 Task: Measure the distance between Indianapolis and Louisville.
Action: Mouse moved to (355, 67)
Screenshot: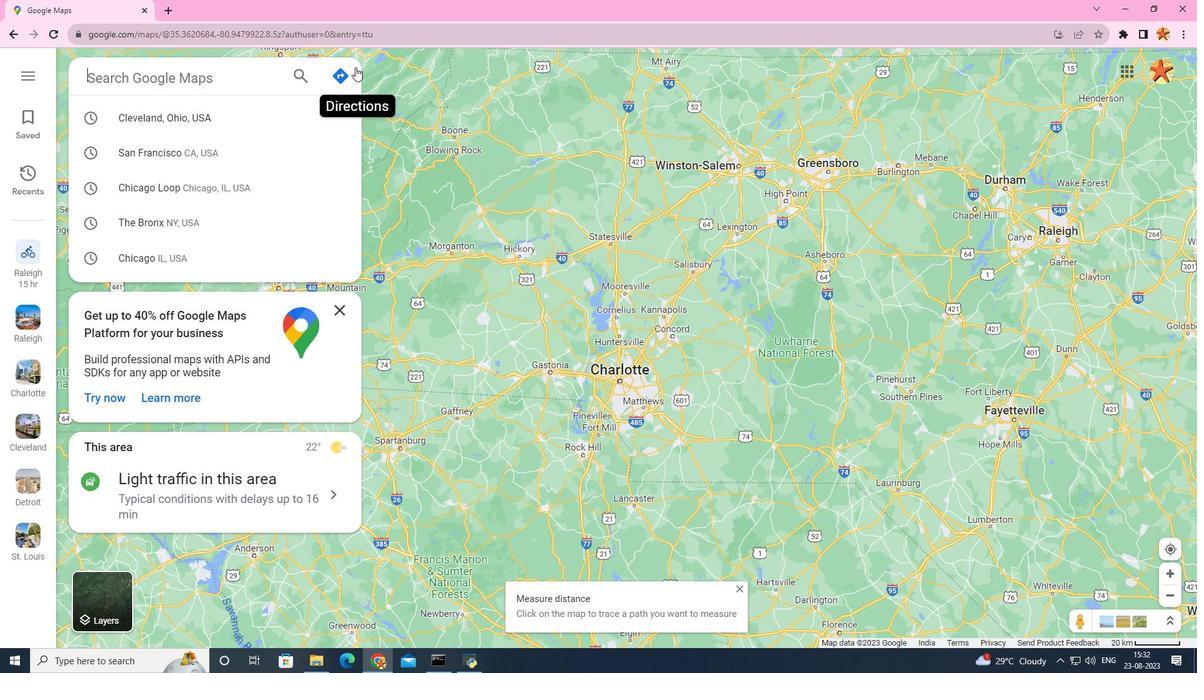 
Action: Mouse pressed left at (355, 67)
Screenshot: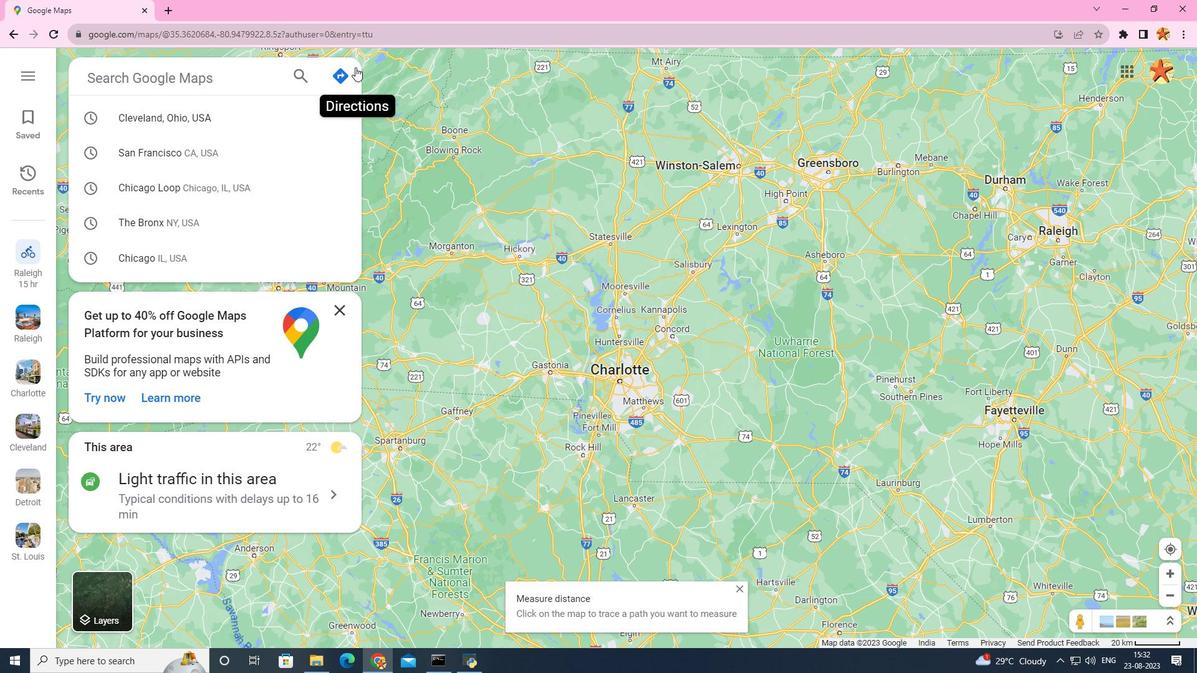 
Action: Mouse moved to (270, 88)
Screenshot: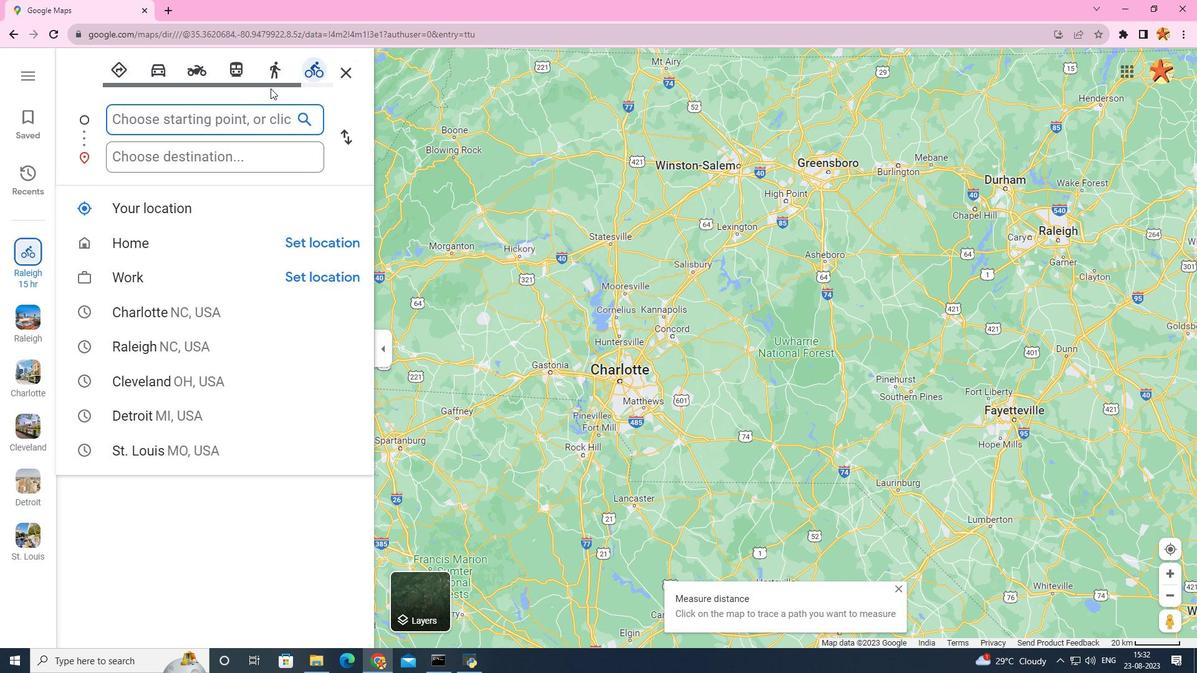 
Action: Key pressed <Key.caps_lock>I<Key.caps_lock>n
Screenshot: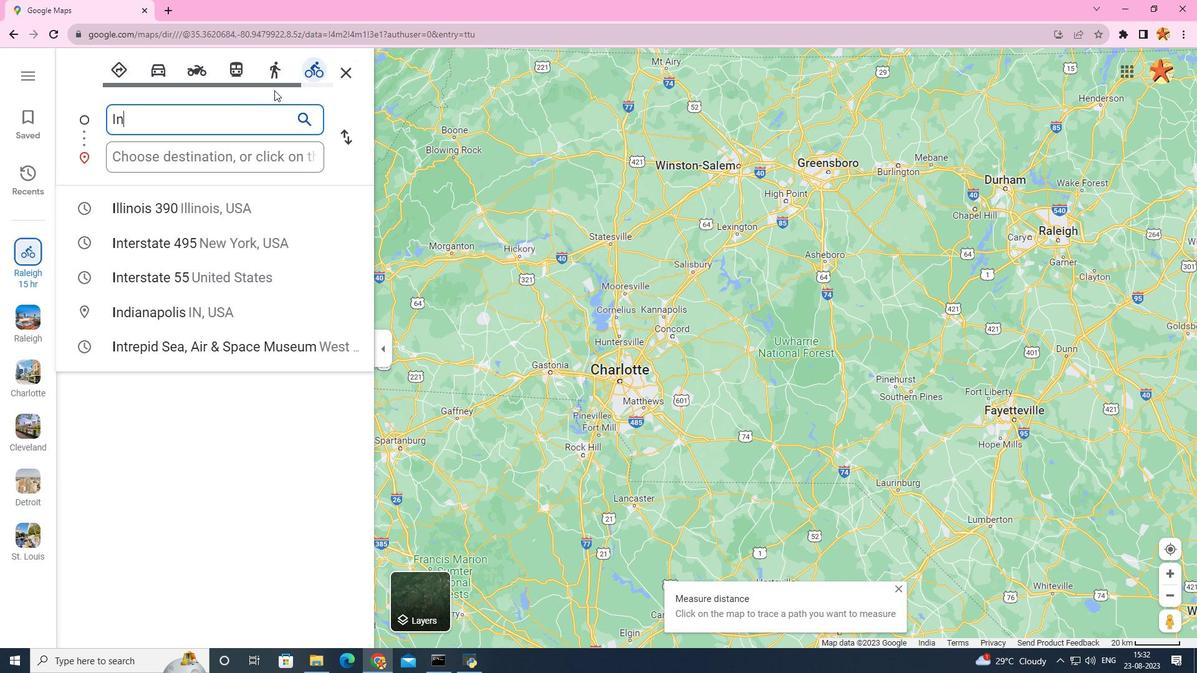 
Action: Mouse moved to (296, 112)
Screenshot: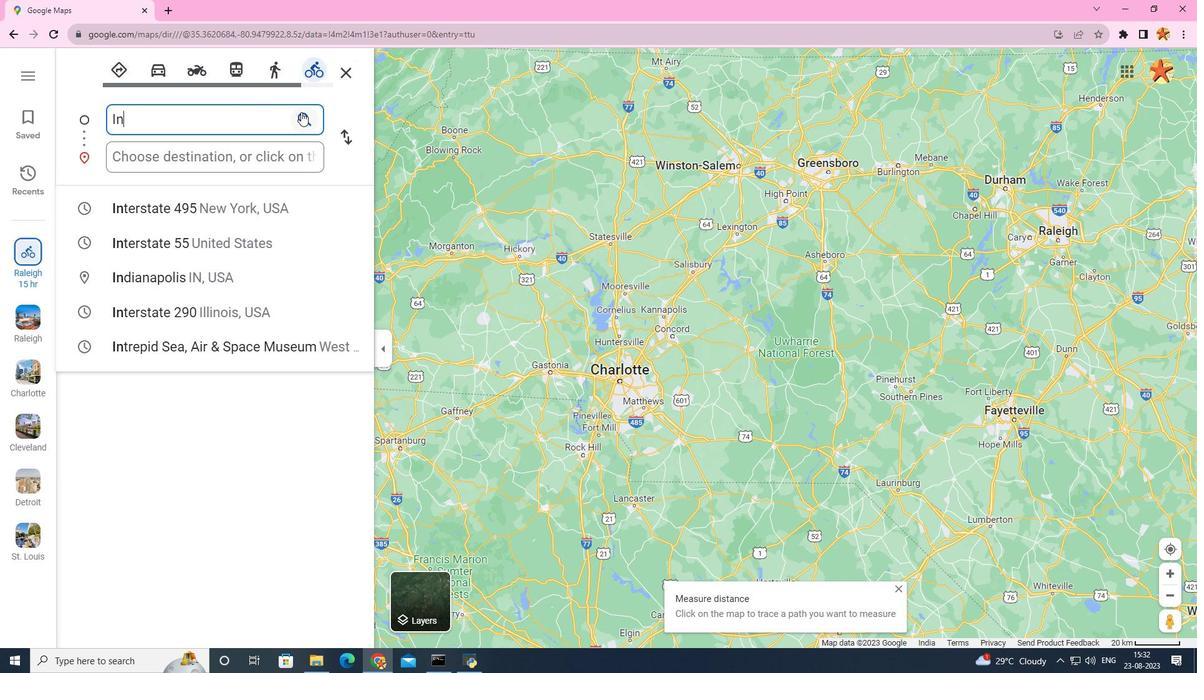 
Action: Key pressed d
Screenshot: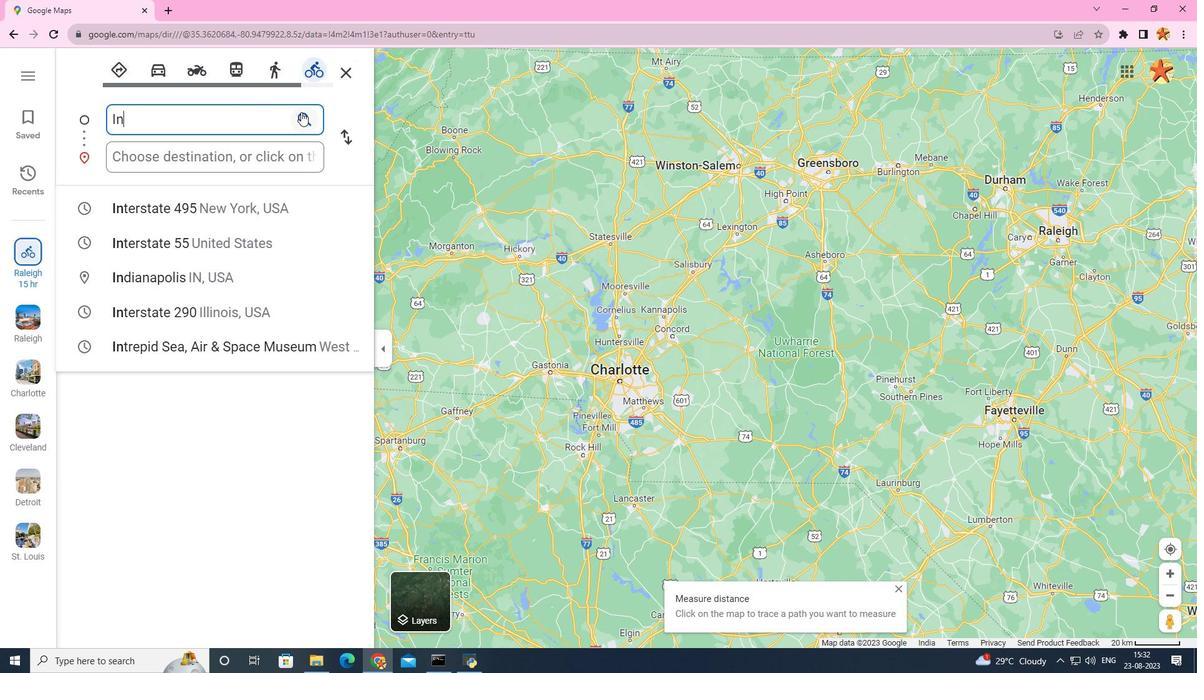
Action: Mouse moved to (301, 112)
Screenshot: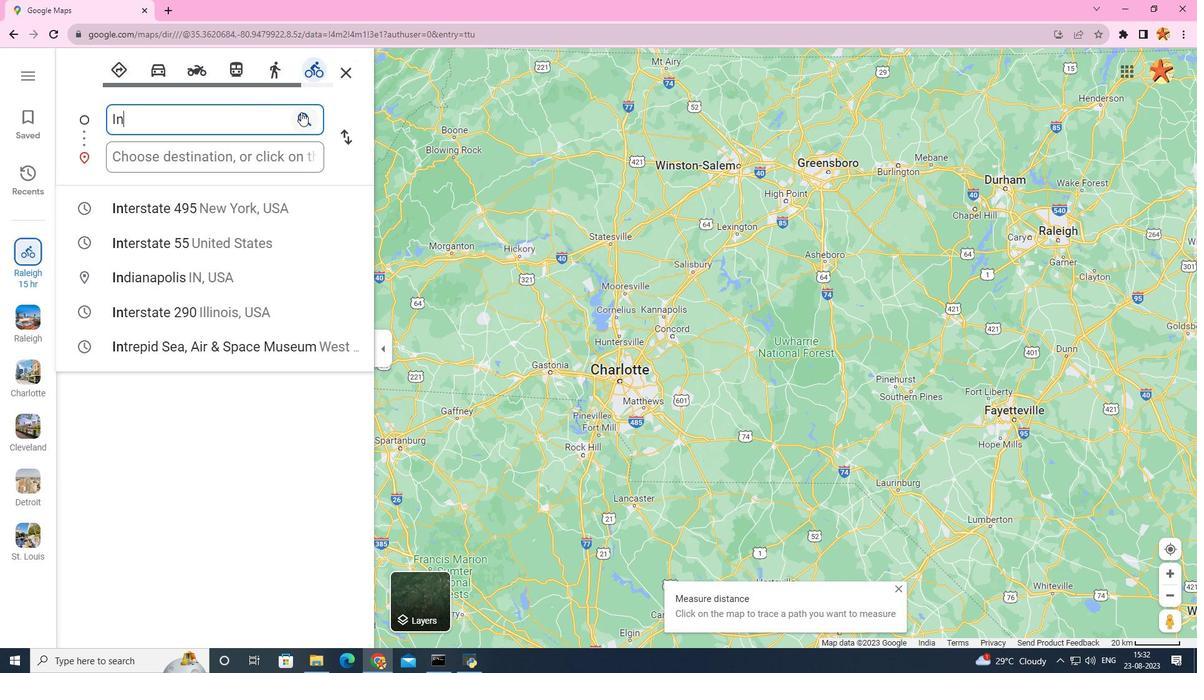 
Action: Key pressed iano<Key.backspace>
Screenshot: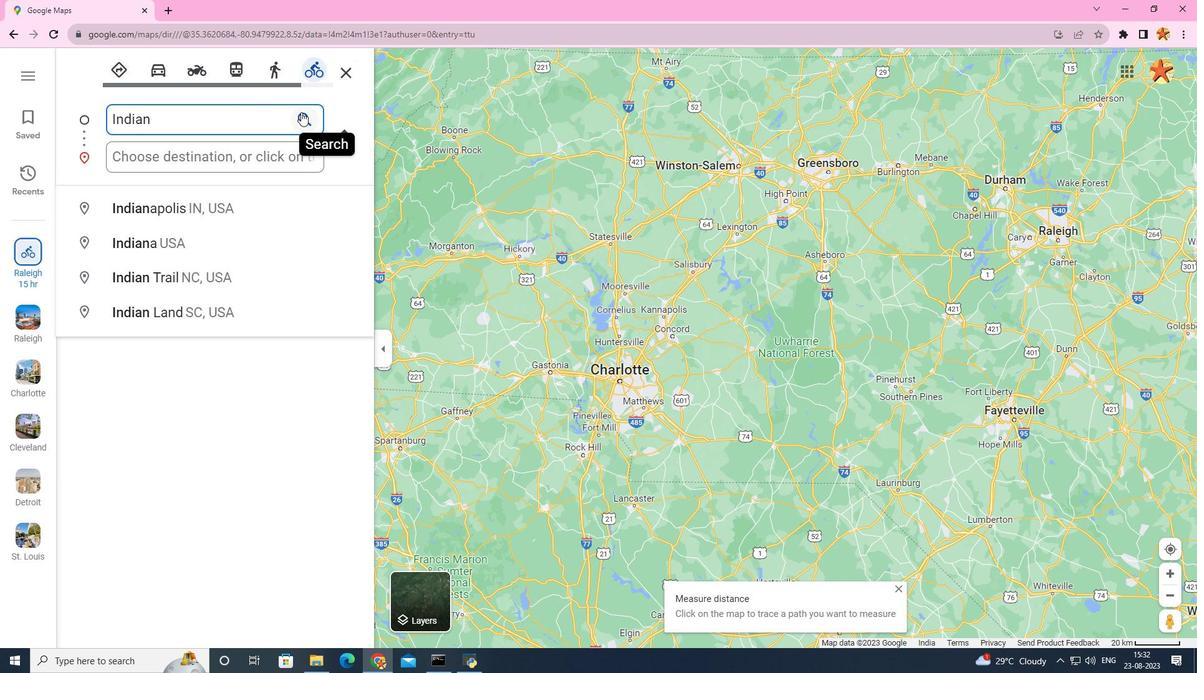 
Action: Mouse moved to (231, 208)
Screenshot: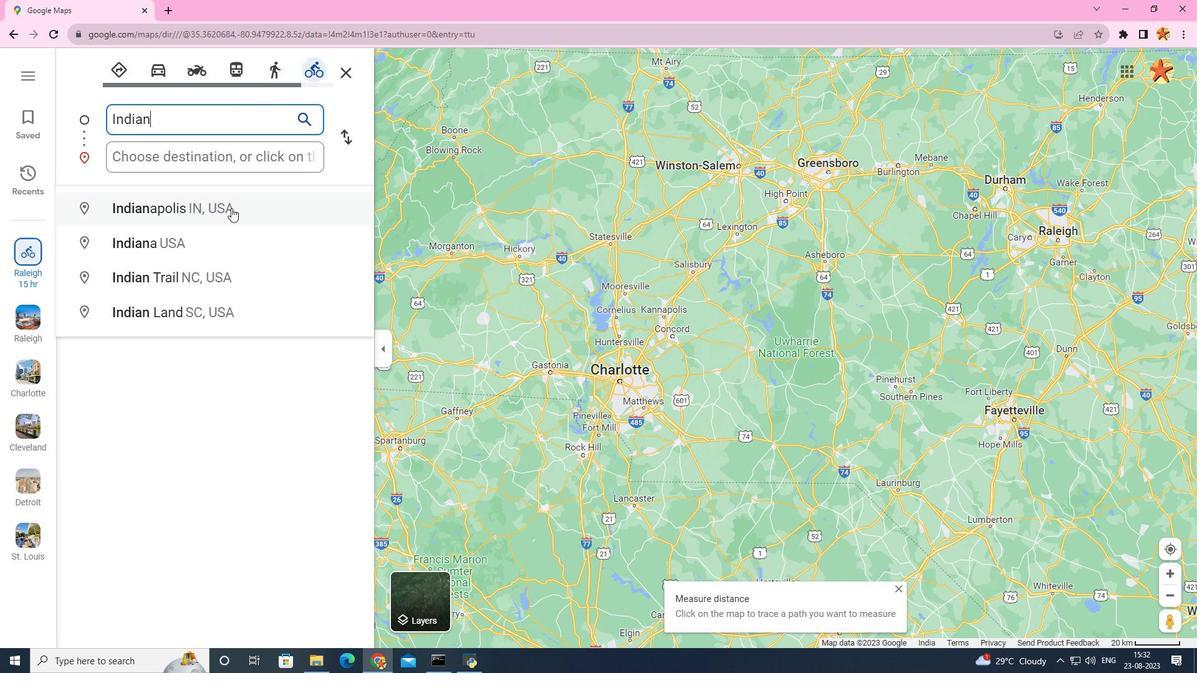 
Action: Mouse pressed left at (231, 208)
Screenshot: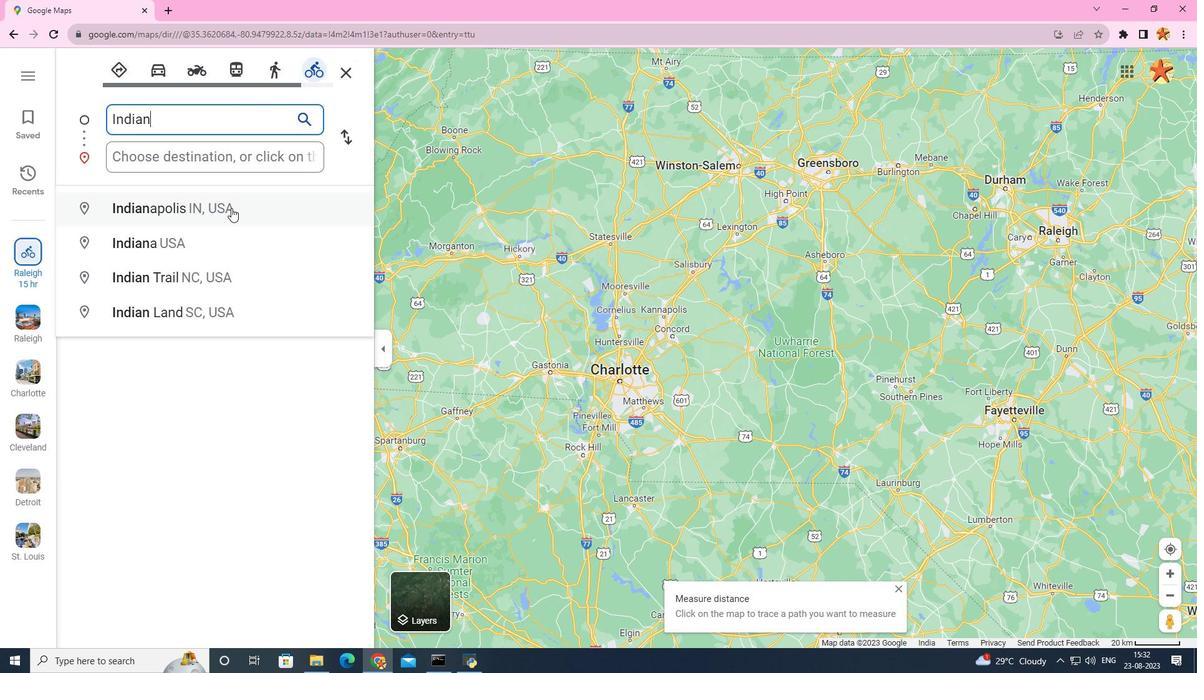 
Action: Mouse moved to (235, 155)
Screenshot: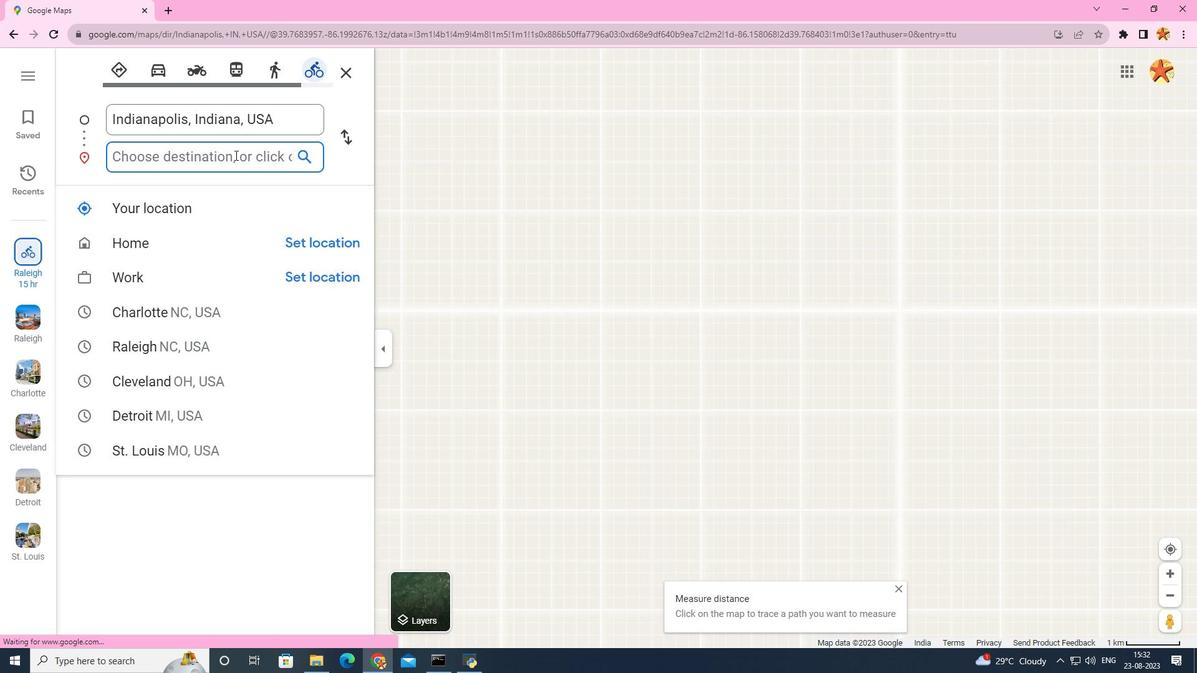 
Action: Mouse pressed left at (235, 155)
Screenshot: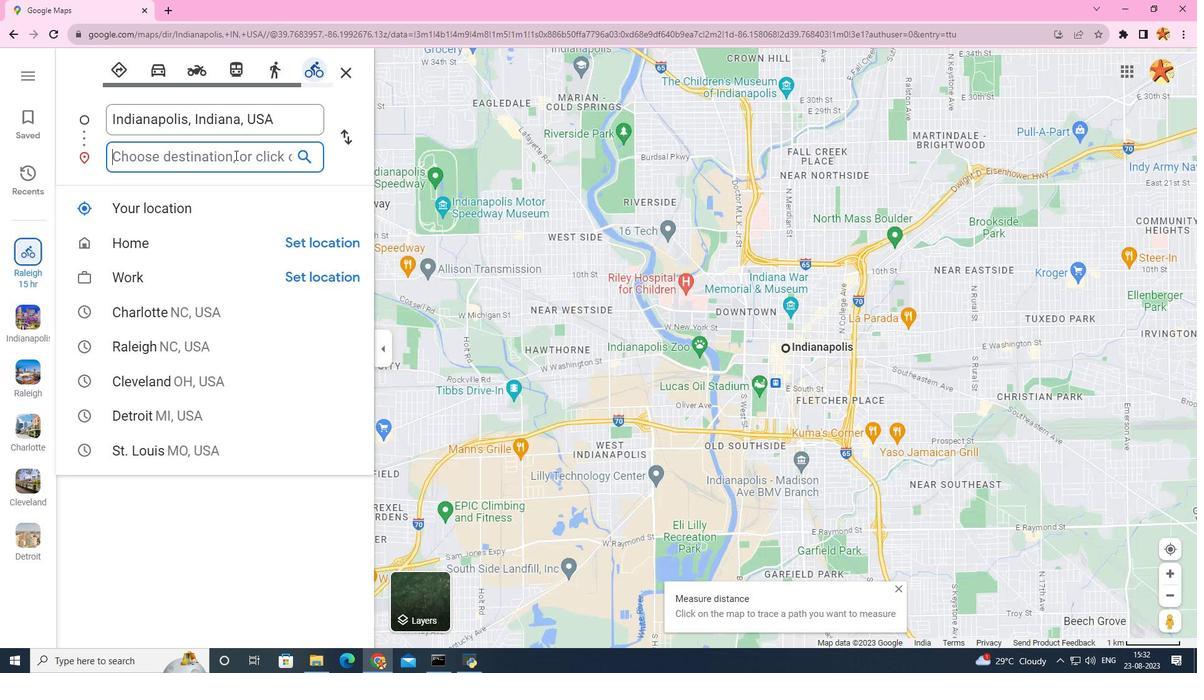 
Action: Key pressed <Key.caps_lock>L<Key.caps_lock>ousi
Screenshot: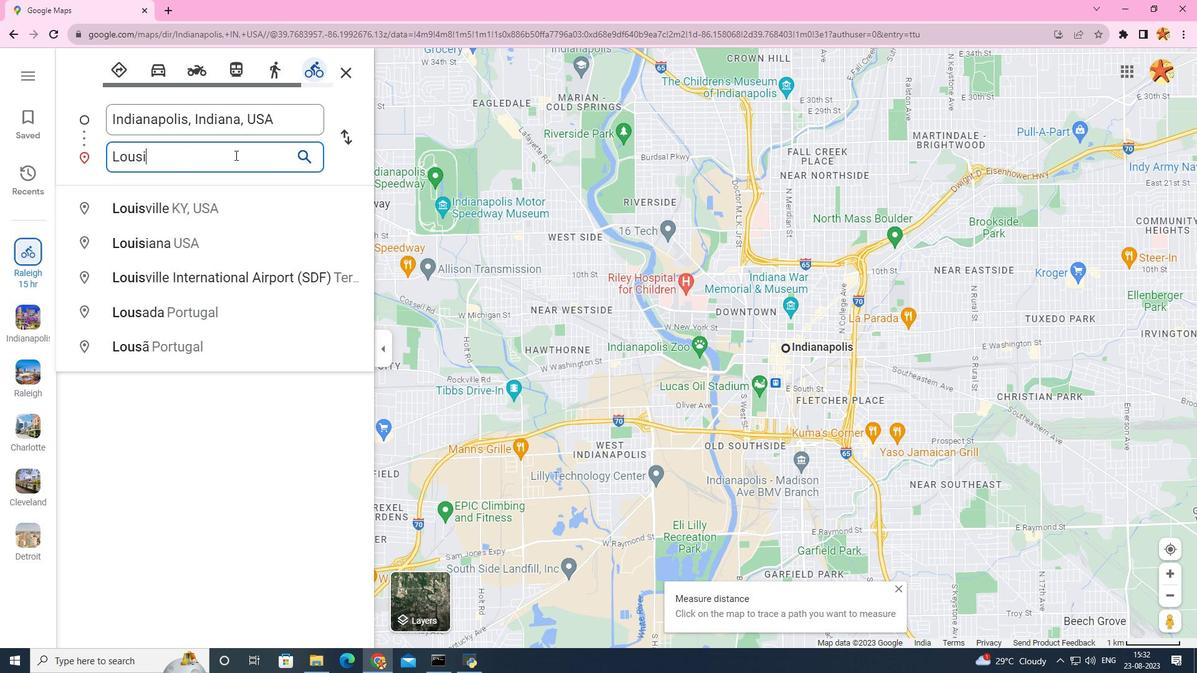 
Action: Mouse moved to (142, 273)
Screenshot: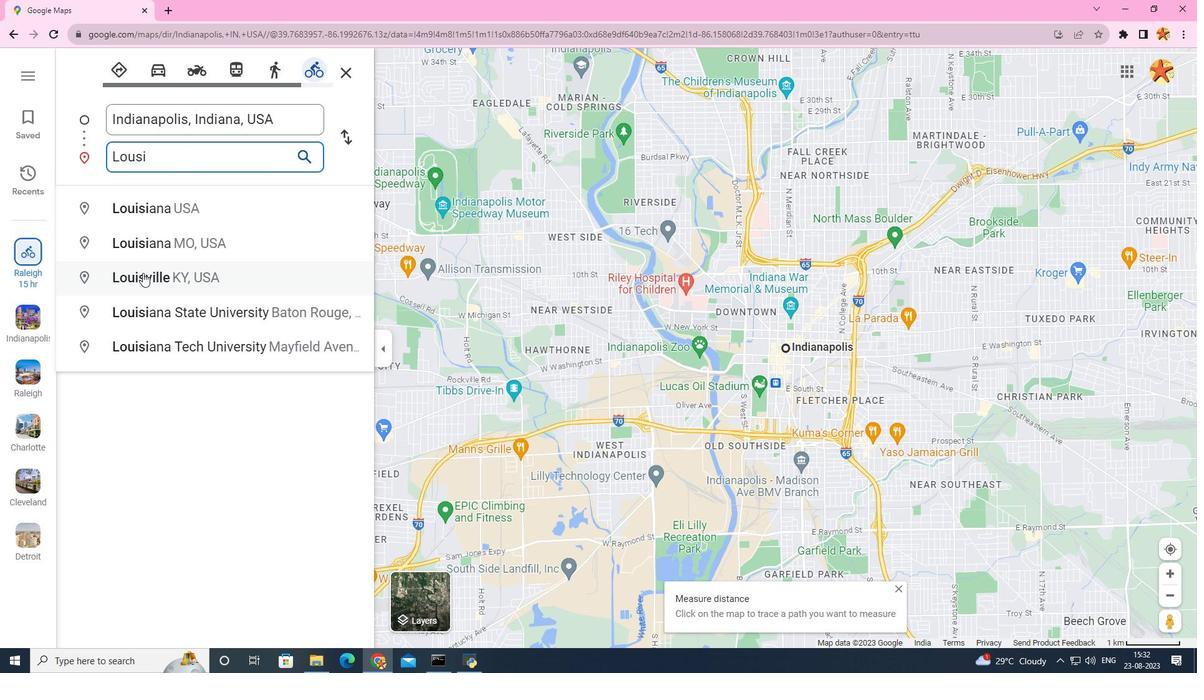 
Action: Mouse pressed left at (142, 273)
Screenshot: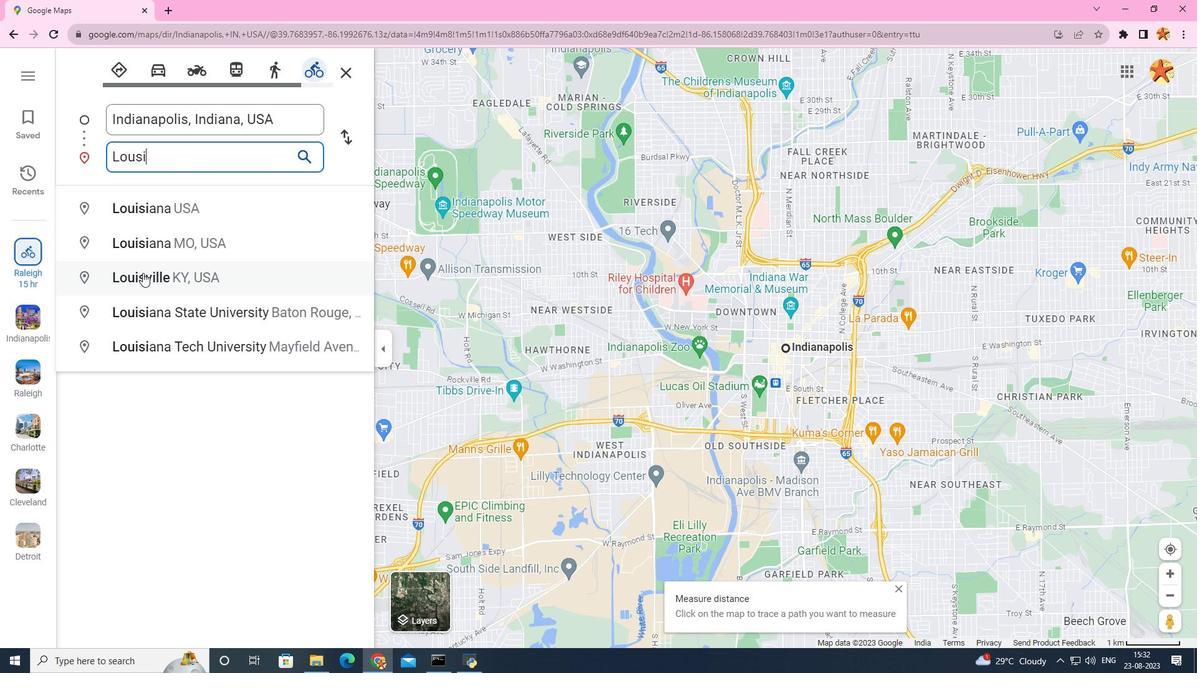 
Action: Mouse moved to (820, 443)
Screenshot: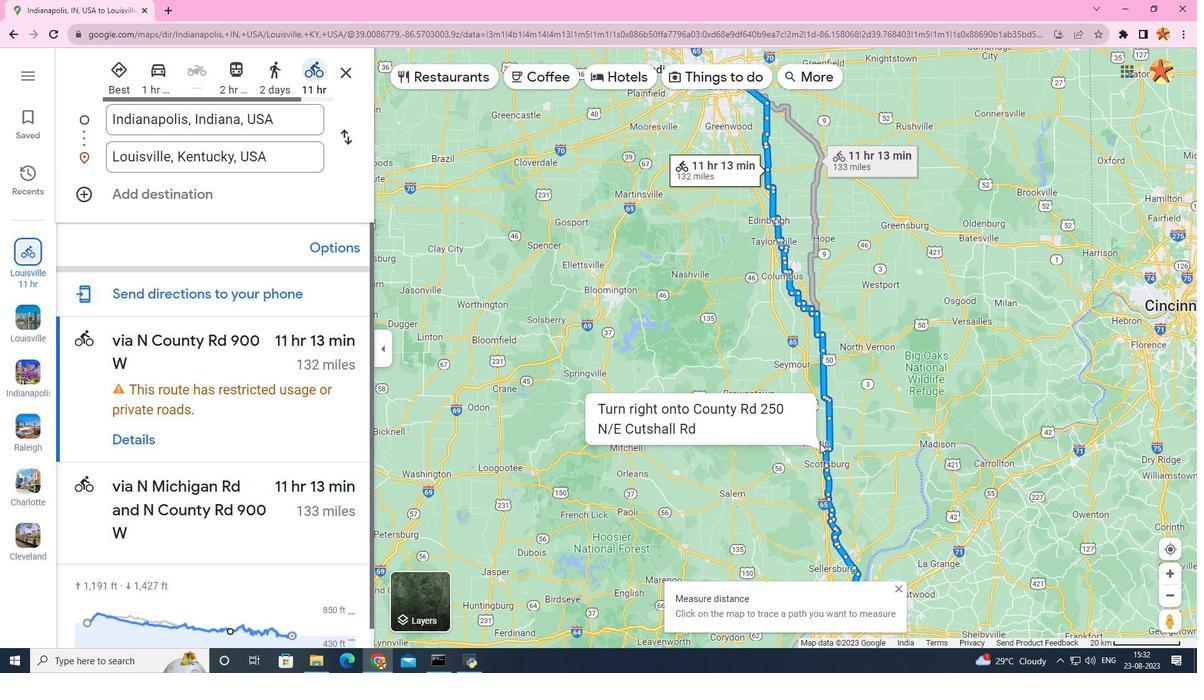 
Action: Mouse scrolled (820, 442) with delta (0, 0)
Screenshot: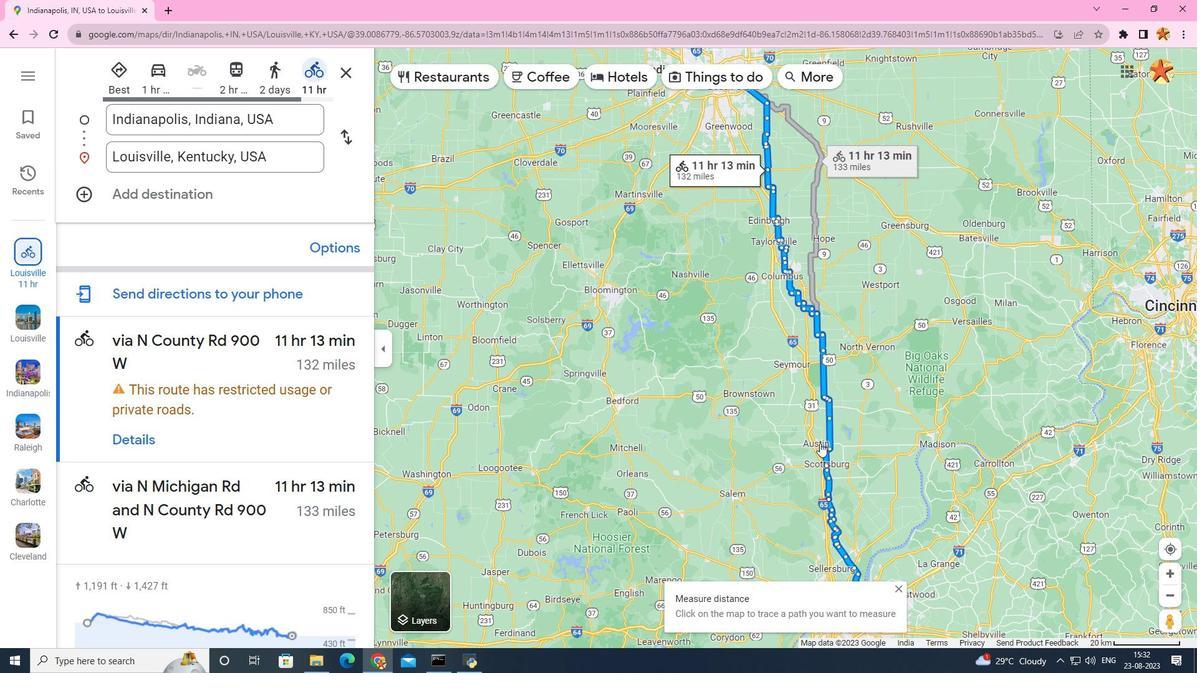 
Action: Mouse scrolled (820, 442) with delta (0, 0)
Screenshot: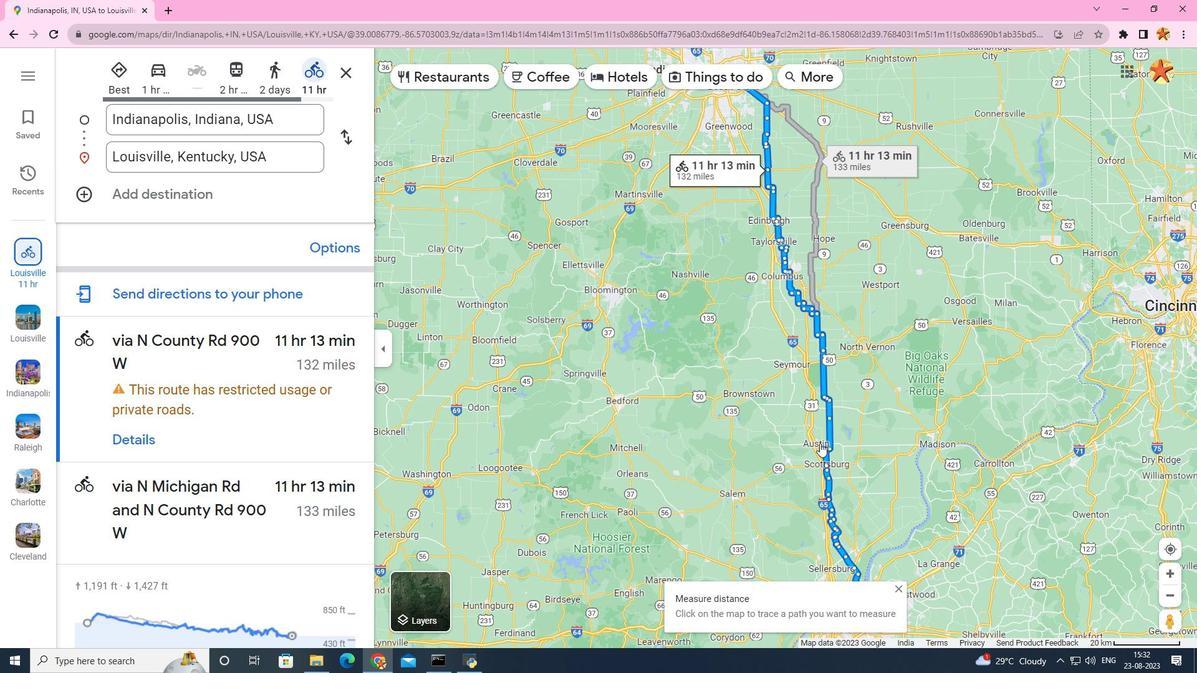 
Action: Mouse scrolled (820, 442) with delta (0, 0)
Screenshot: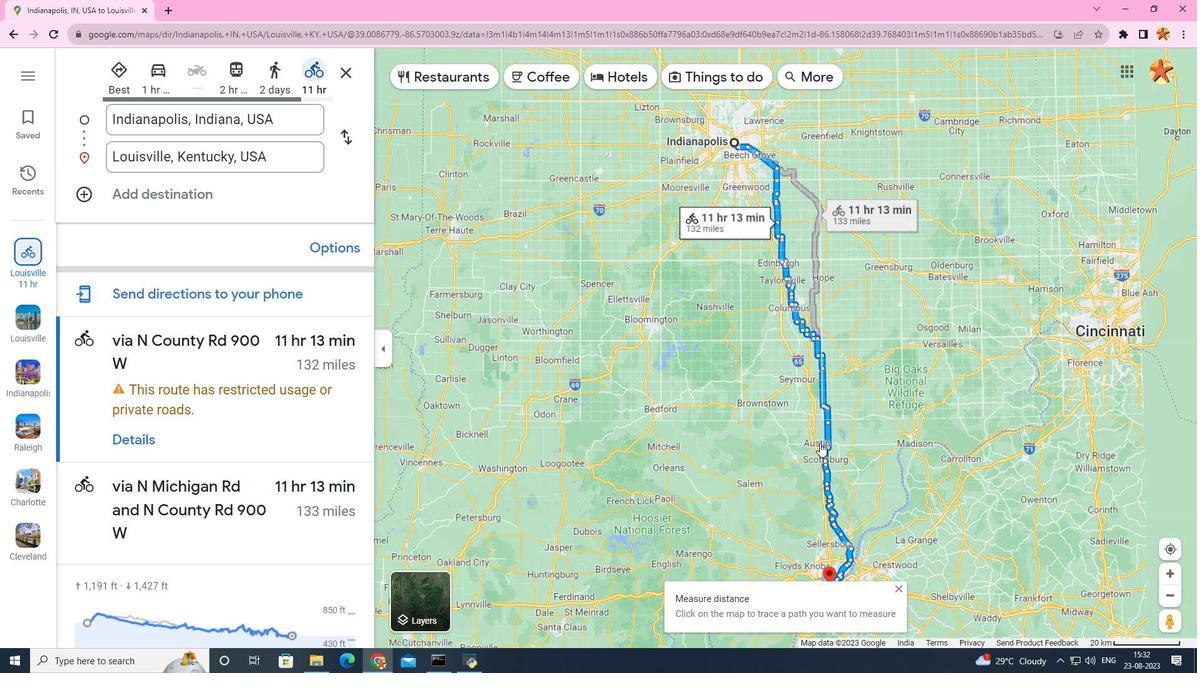 
Action: Mouse scrolled (820, 444) with delta (0, 0)
Screenshot: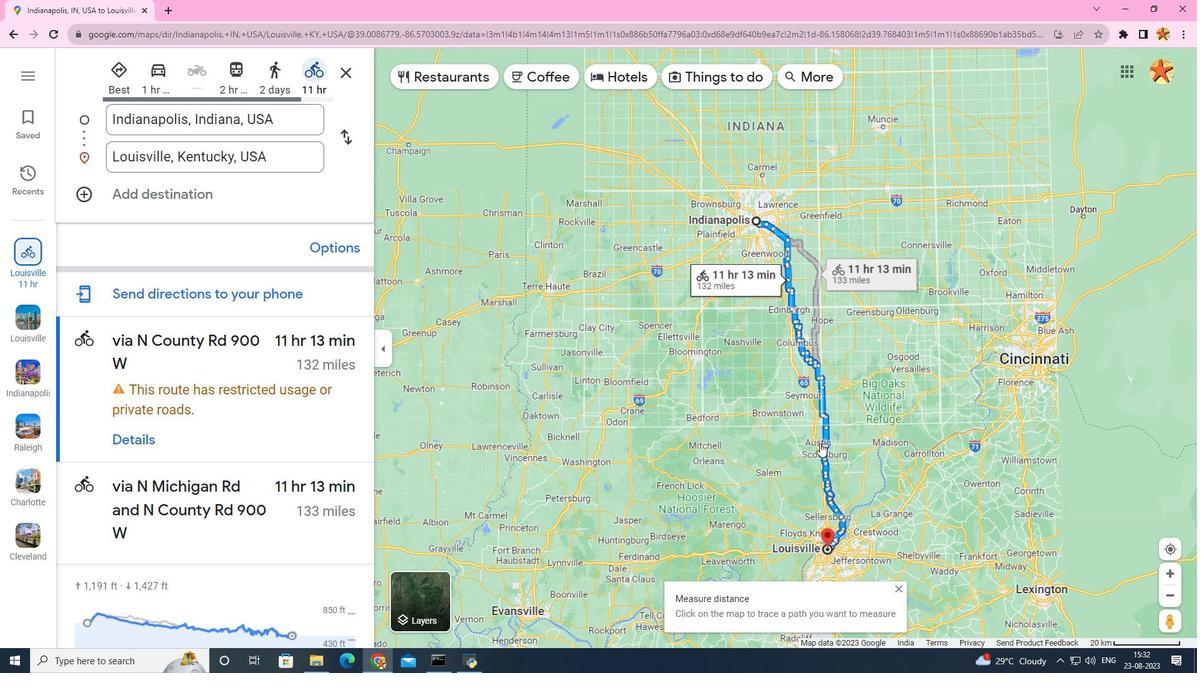
Action: Mouse scrolled (820, 444) with delta (0, 0)
Screenshot: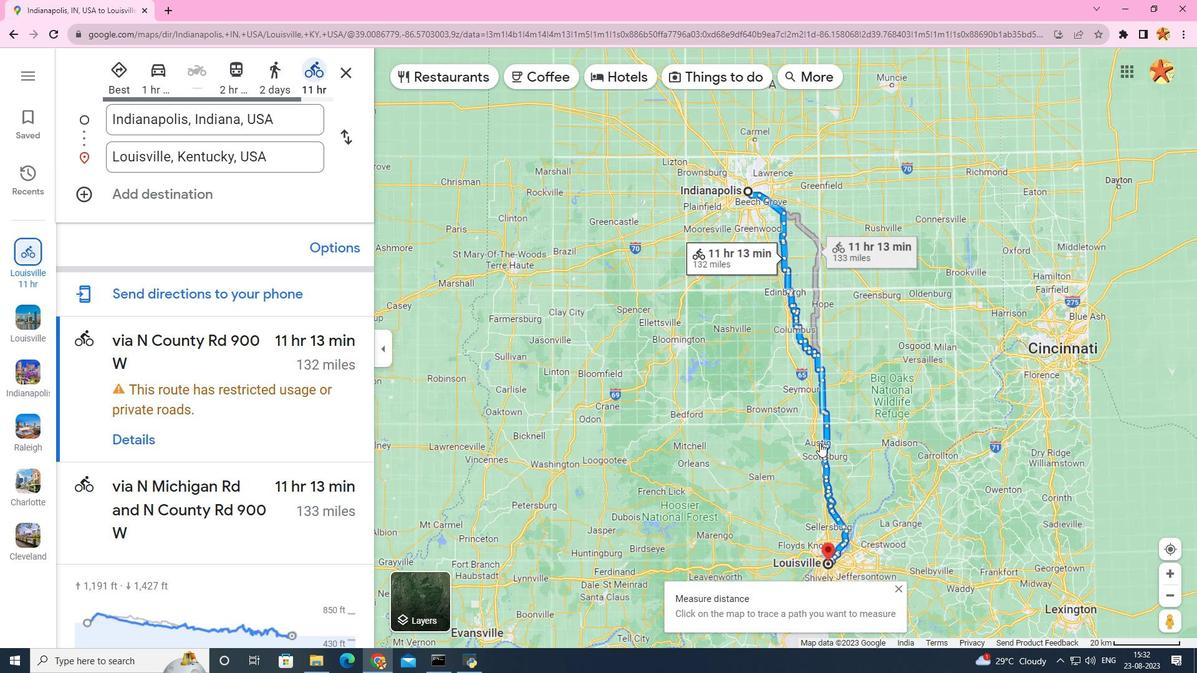 
Action: Mouse moved to (893, 589)
Screenshot: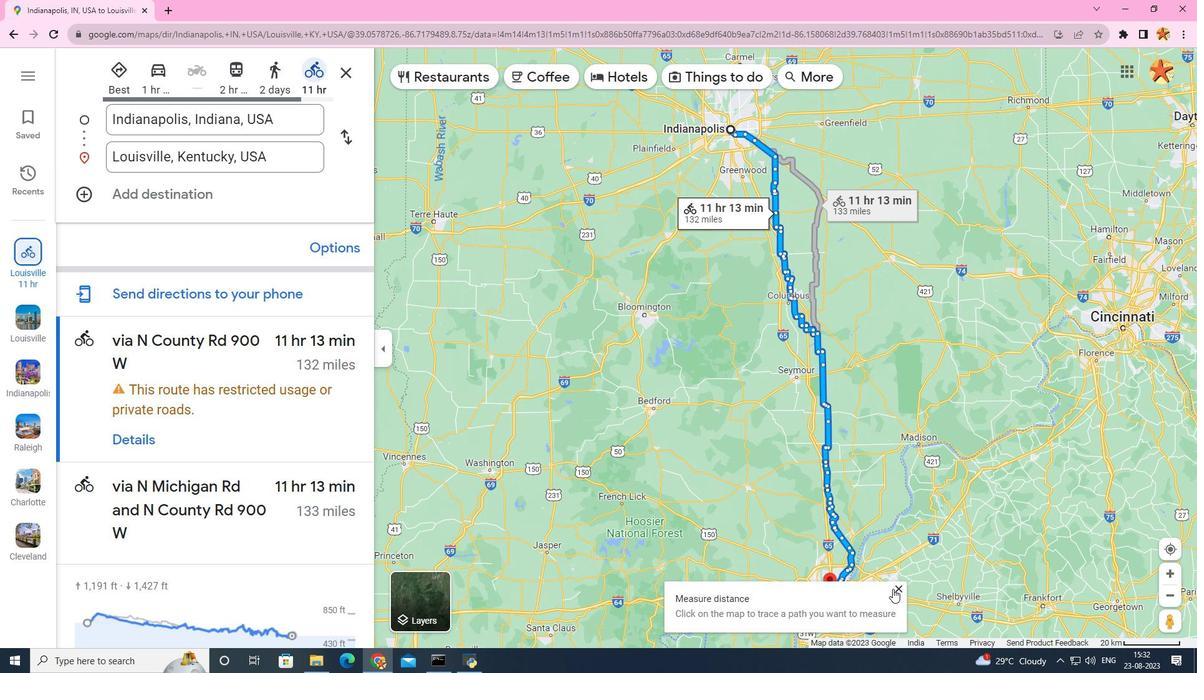 
Action: Mouse pressed left at (893, 589)
Screenshot: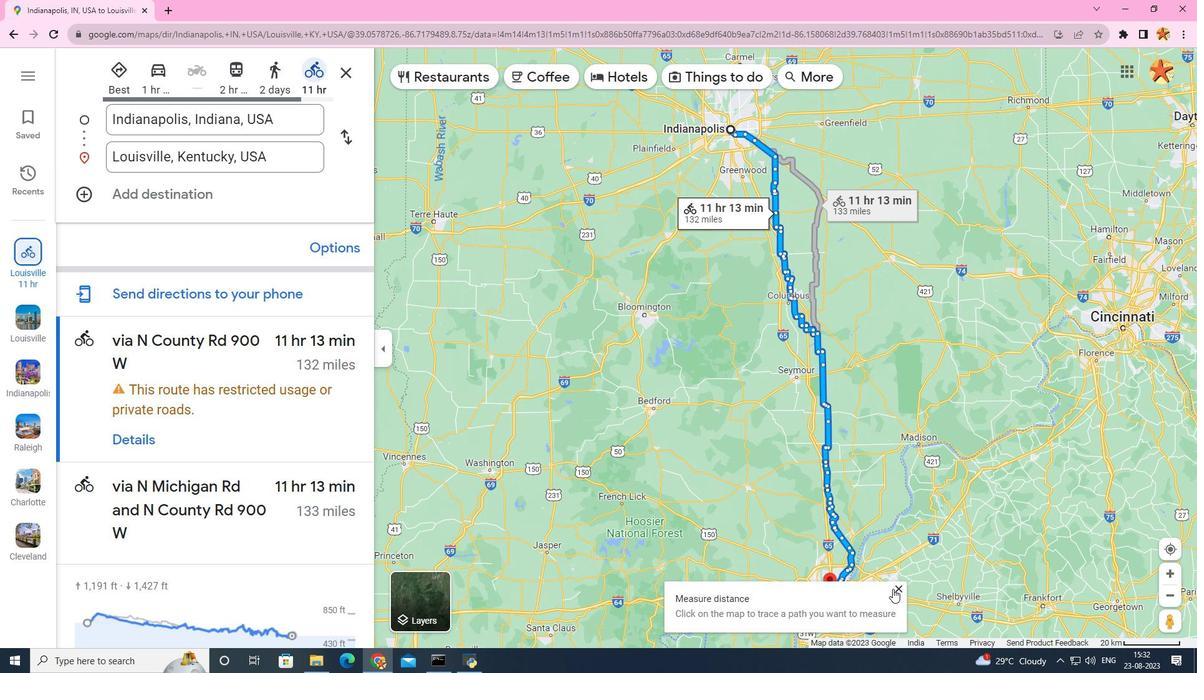
Action: Mouse moved to (407, 594)
Screenshot: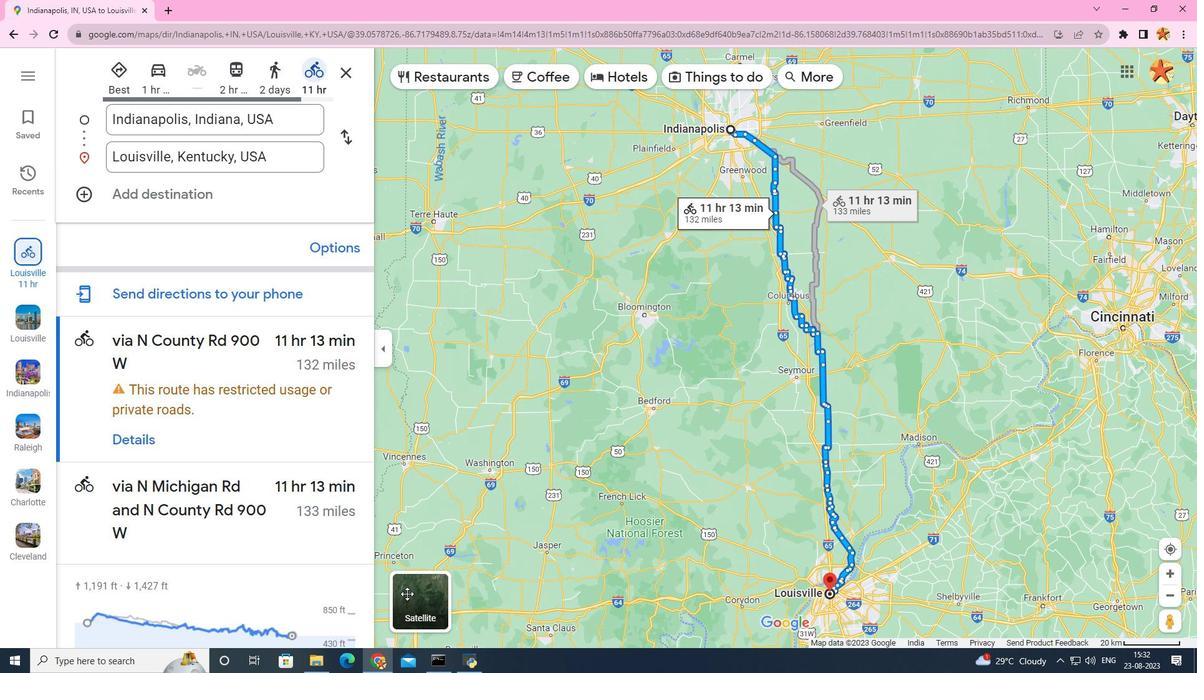 
Action: Mouse pressed left at (407, 594)
Screenshot: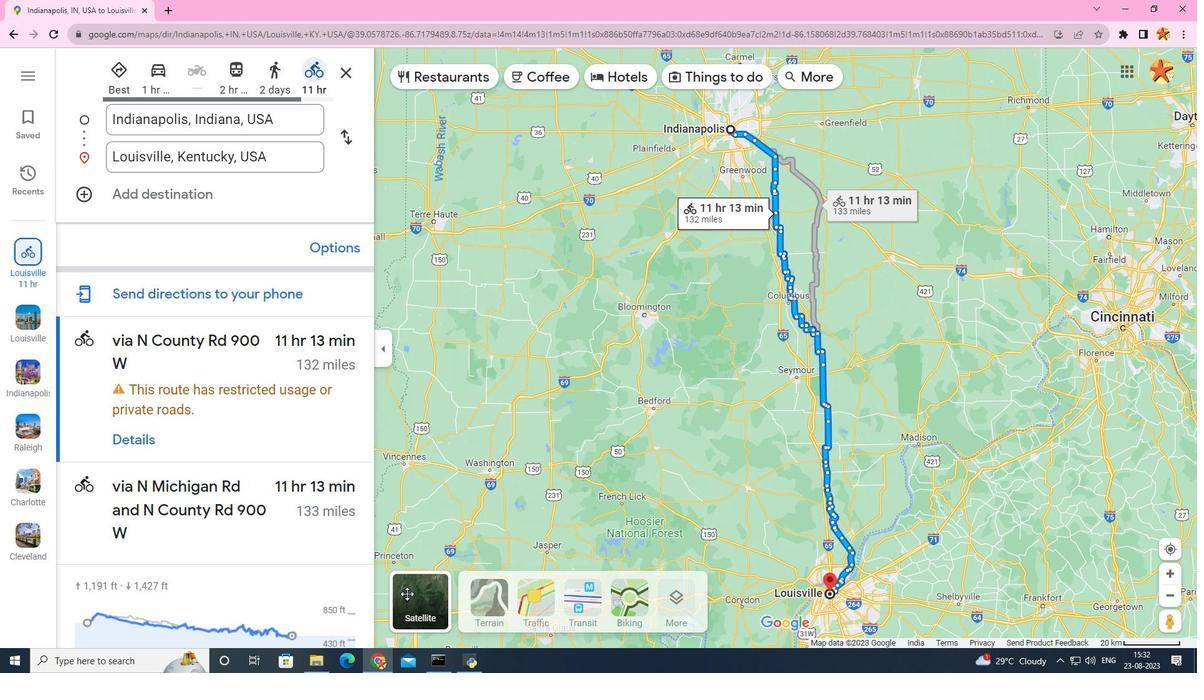 
Action: Mouse moved to (680, 587)
Screenshot: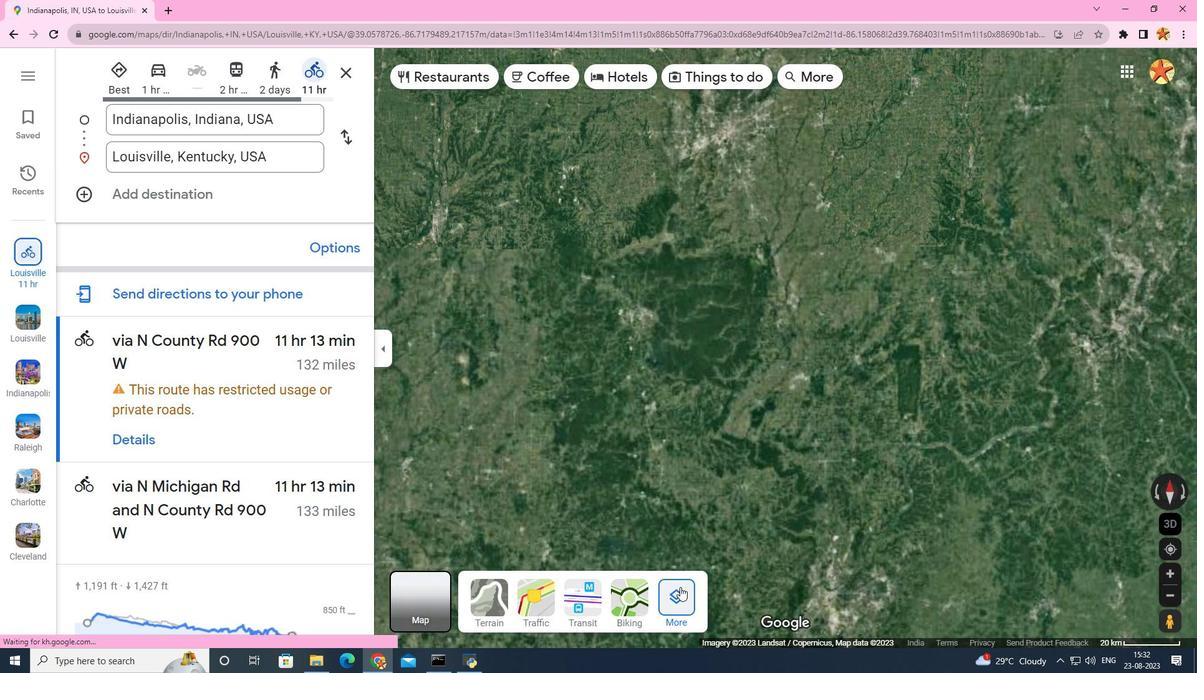 
Action: Mouse pressed left at (680, 587)
Screenshot: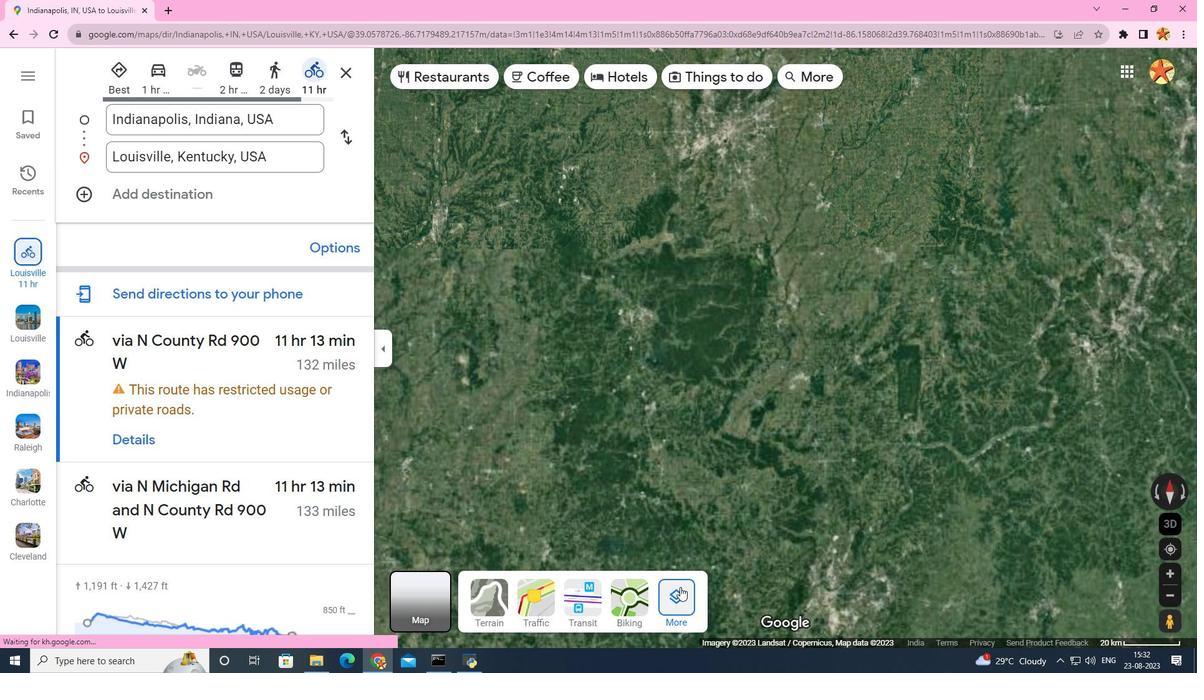 
Action: Mouse moved to (542, 441)
Screenshot: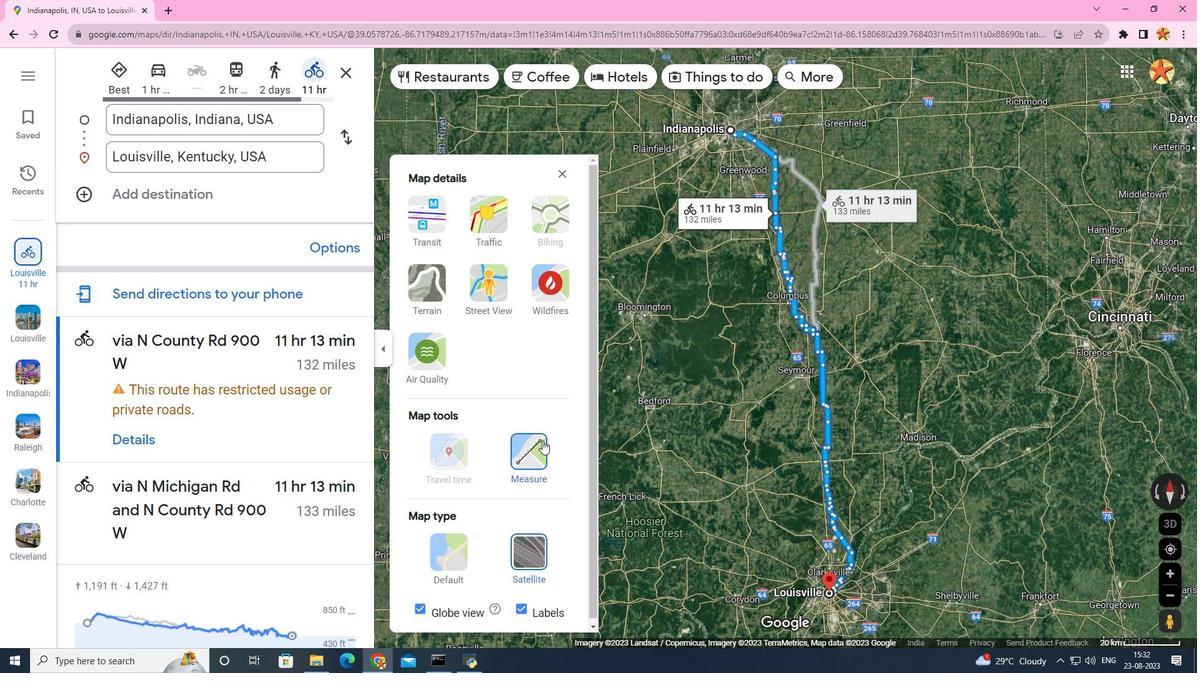 
Action: Mouse pressed left at (542, 441)
Screenshot: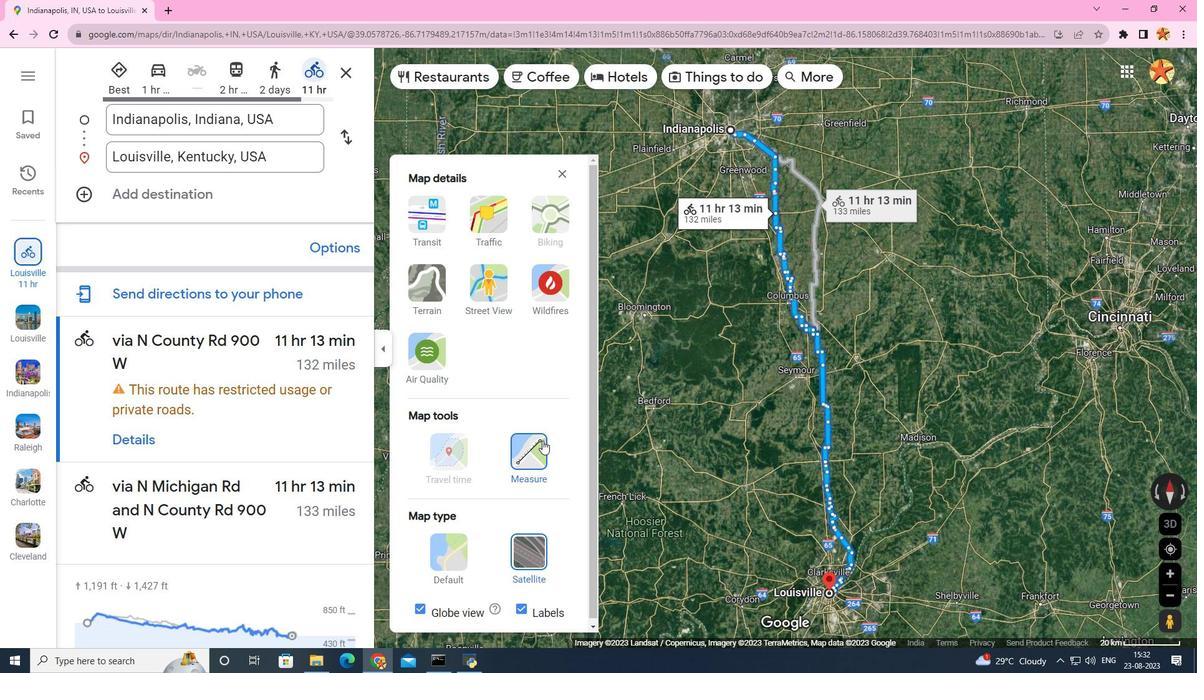 
Action: Mouse moved to (831, 549)
Screenshot: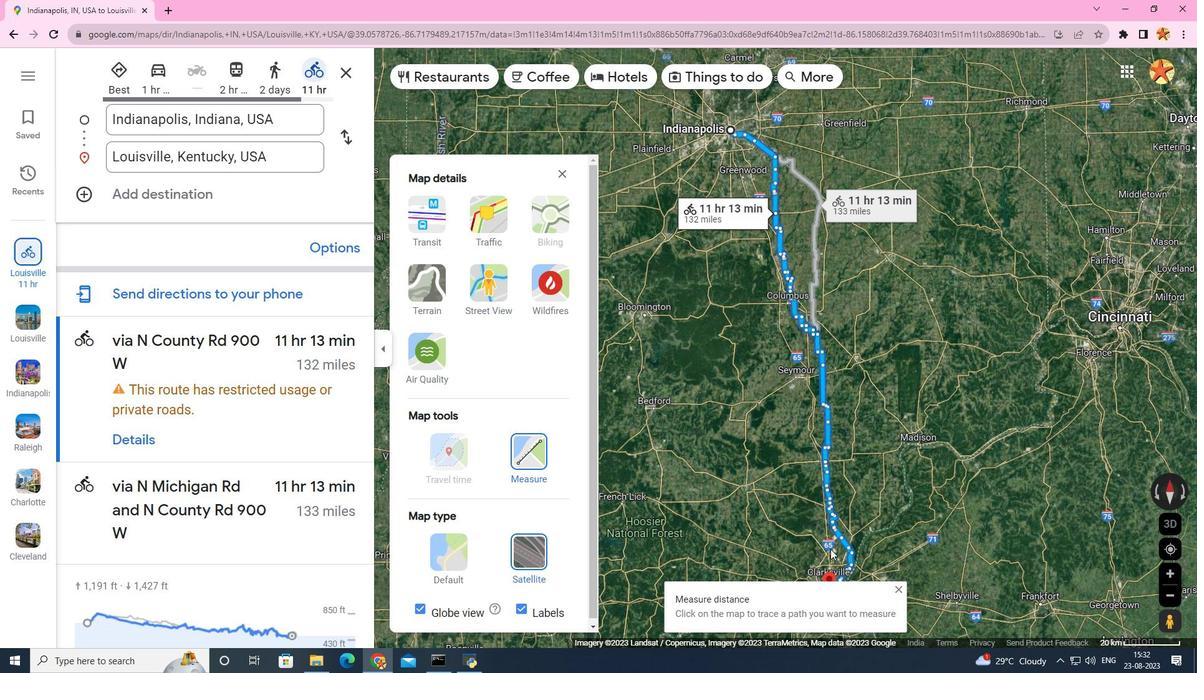 
Action: Mouse scrolled (831, 550) with delta (0, 0)
Screenshot: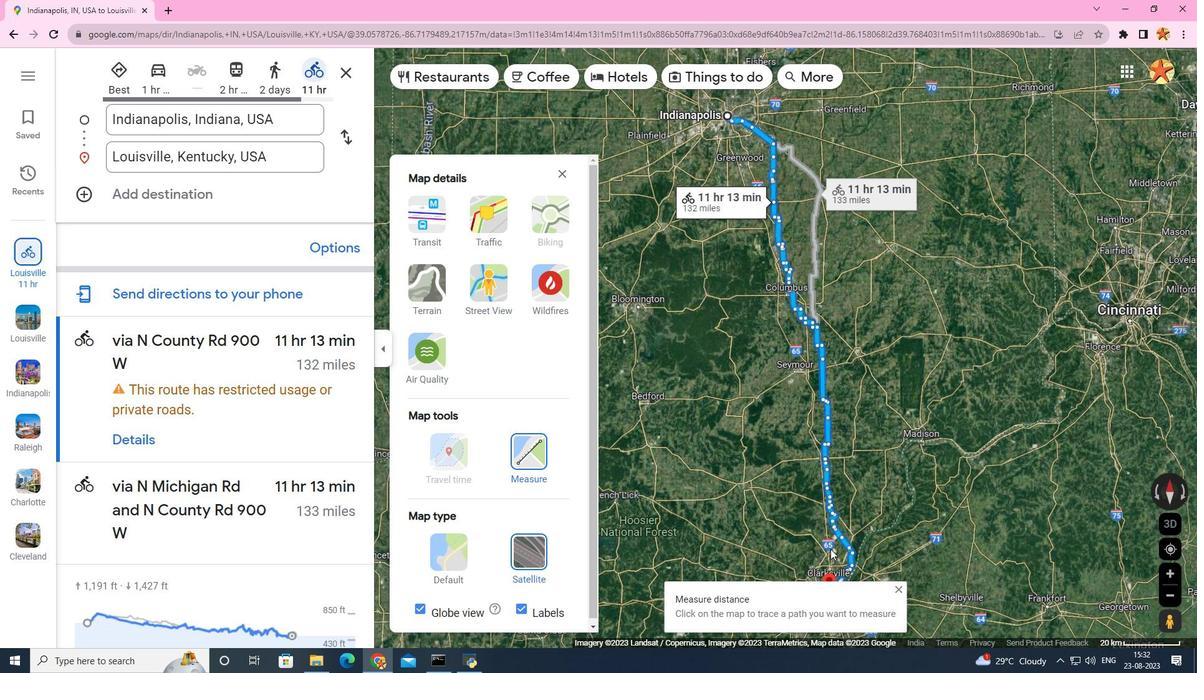 
Action: Mouse scrolled (831, 549) with delta (0, 0)
Screenshot: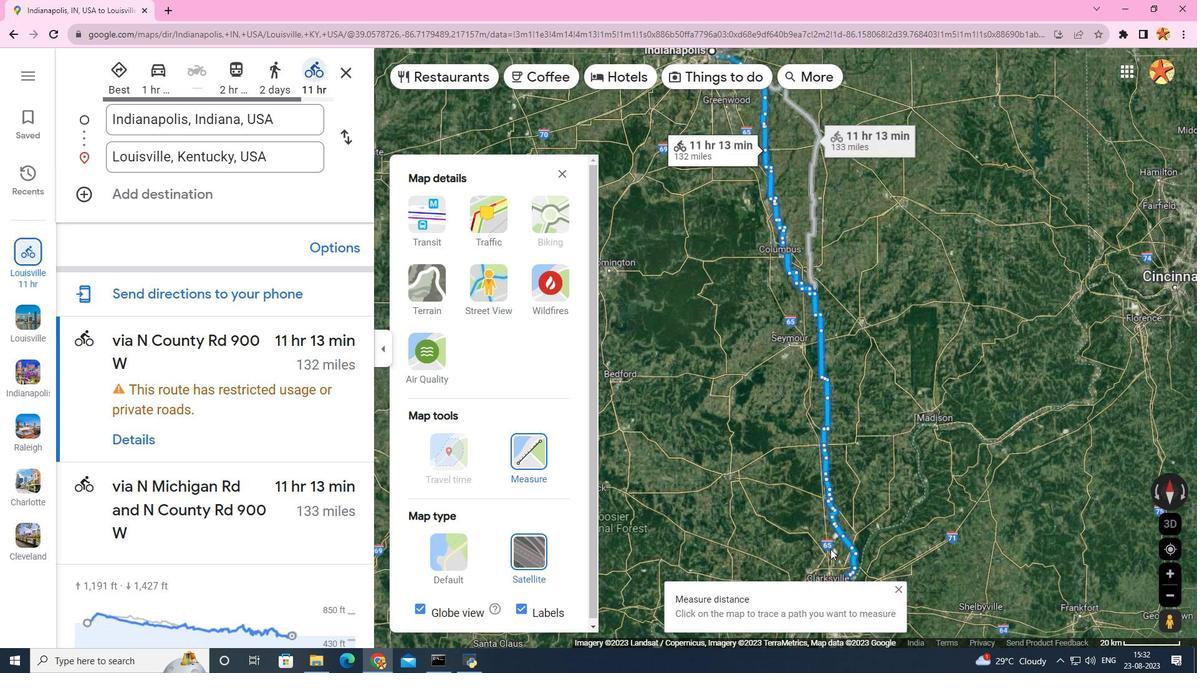 
Action: Mouse scrolled (831, 549) with delta (0, 0)
Screenshot: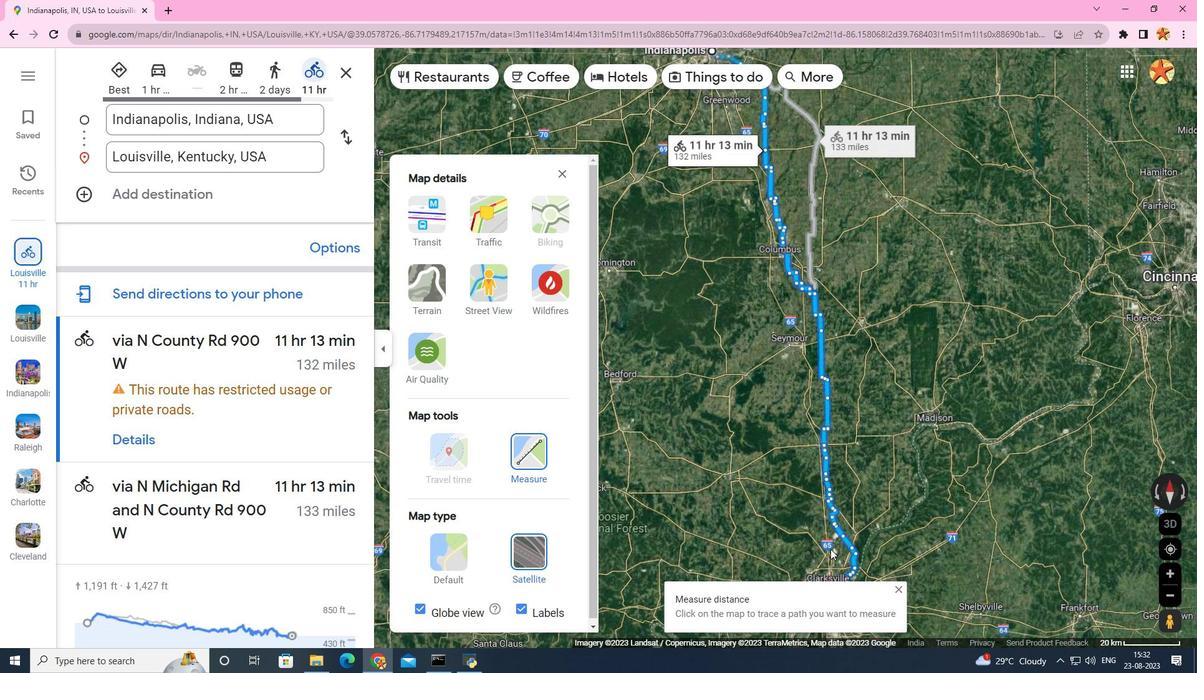 
Action: Mouse scrolled (831, 550) with delta (0, 0)
Screenshot: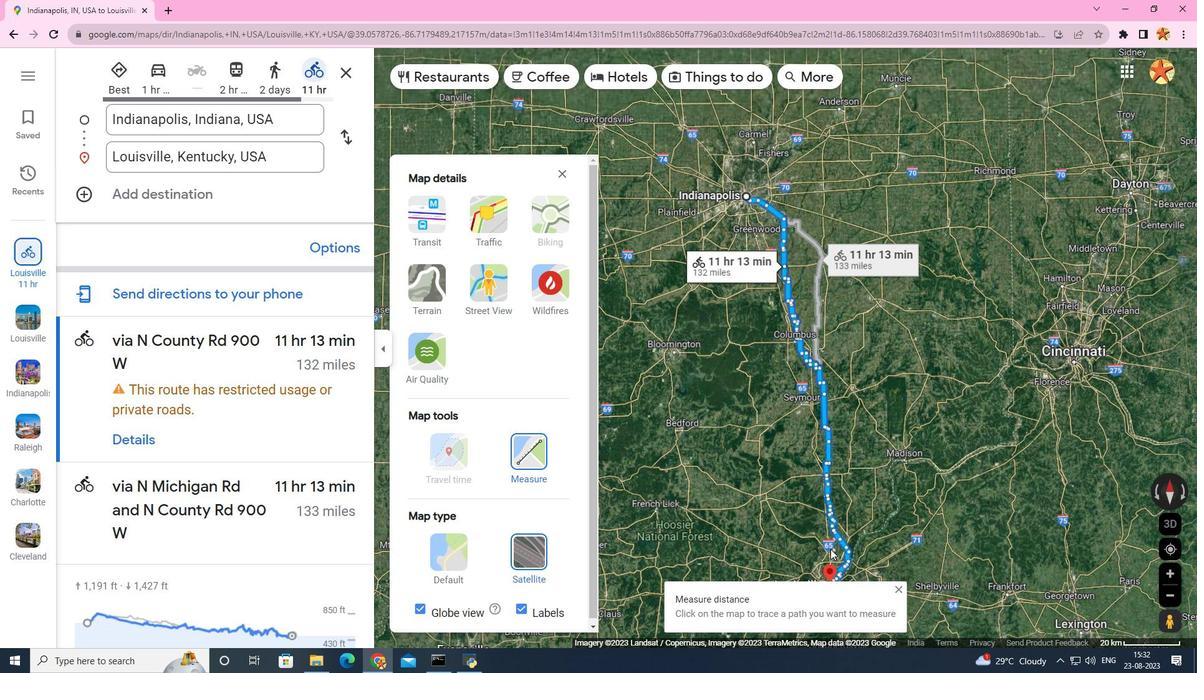 
Action: Mouse scrolled (831, 550) with delta (0, 0)
Screenshot: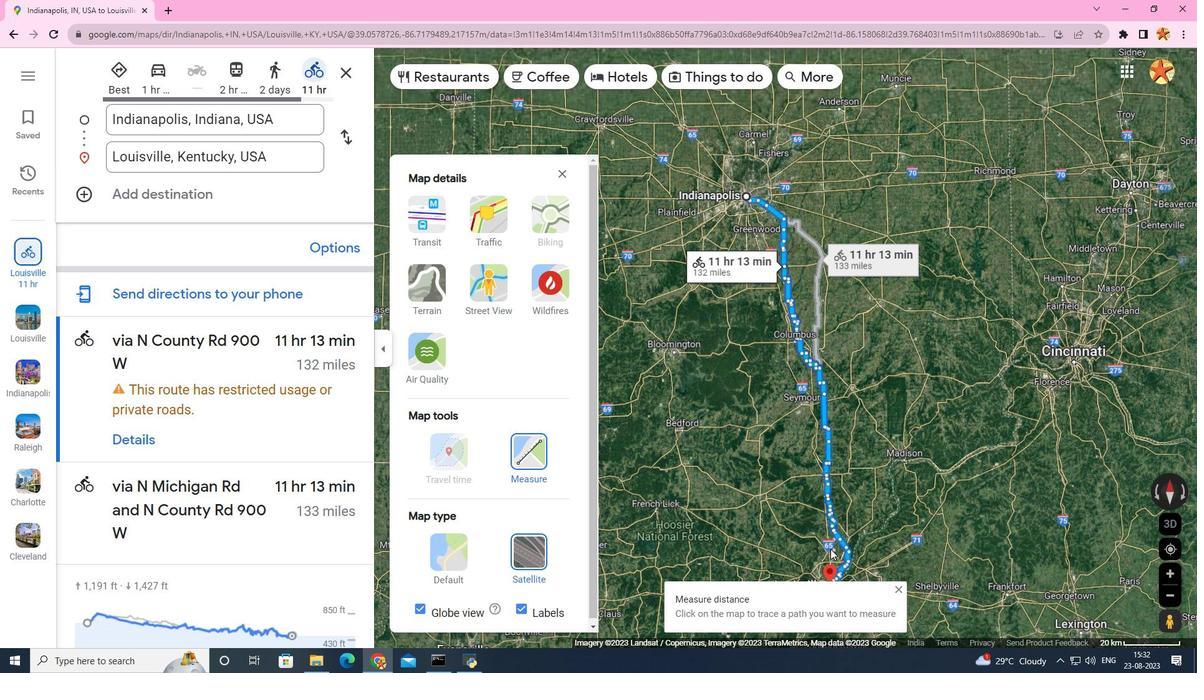 
Action: Mouse scrolled (831, 549) with delta (0, 0)
Screenshot: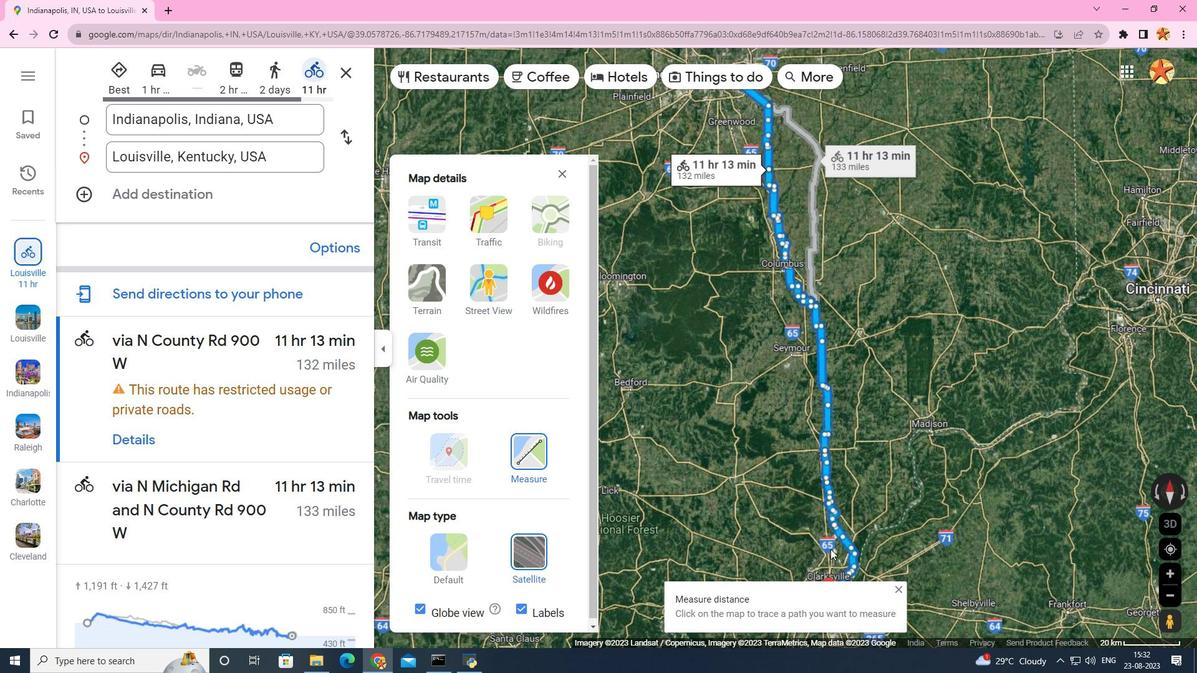 
Action: Mouse scrolled (831, 549) with delta (0, 0)
Screenshot: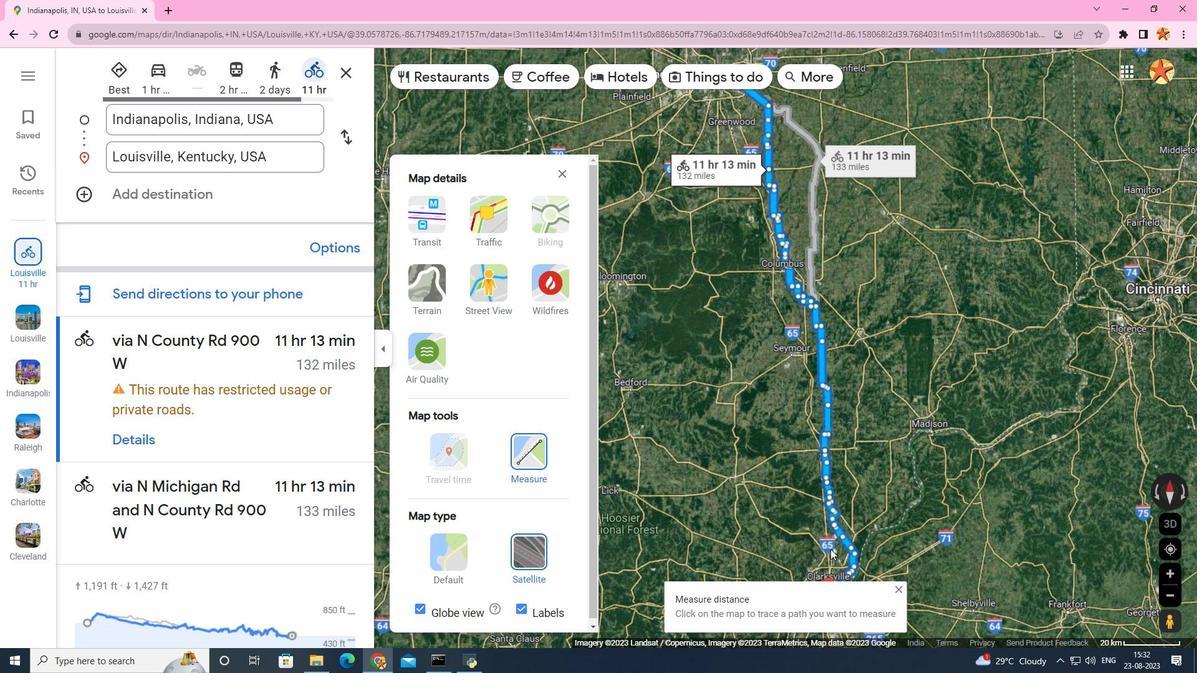 
Action: Mouse scrolled (831, 549) with delta (0, 0)
Screenshot: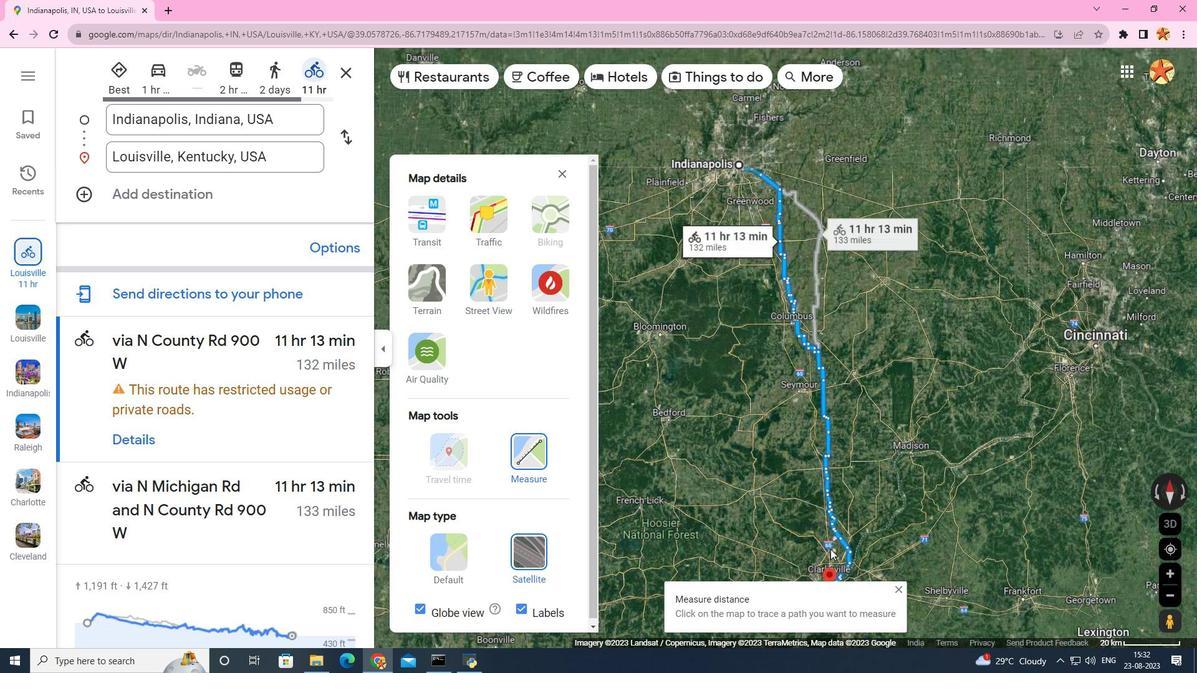 
Action: Mouse scrolled (831, 549) with delta (0, 0)
Screenshot: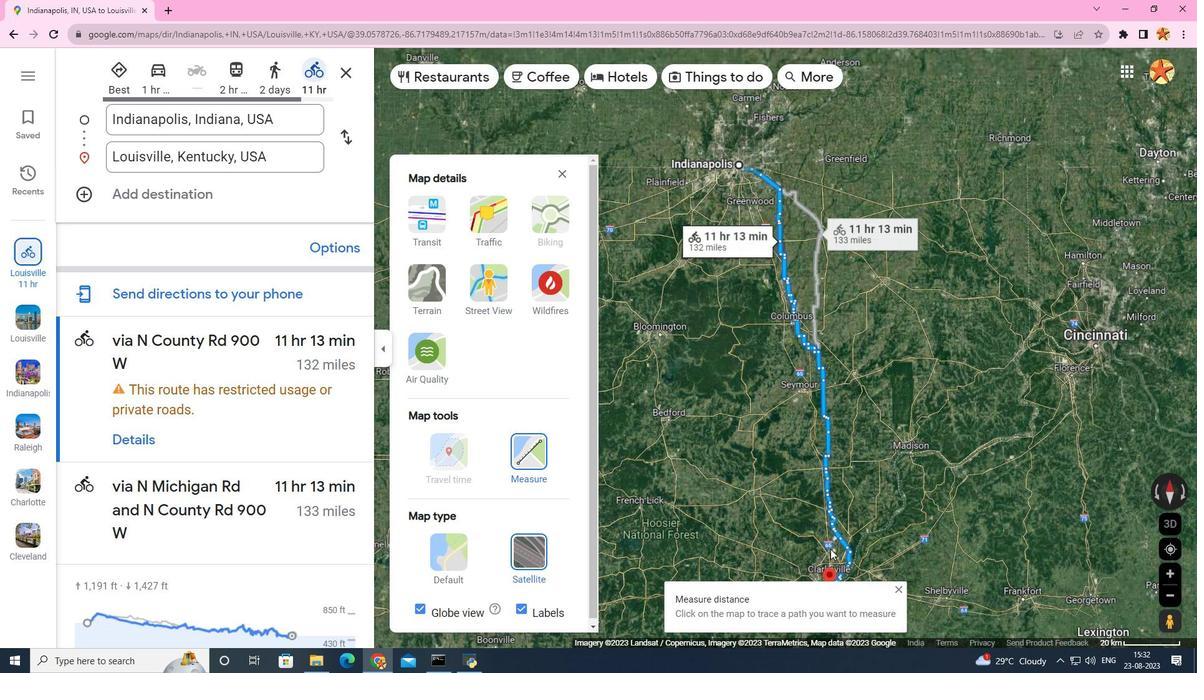 
Action: Mouse moved to (828, 573)
Screenshot: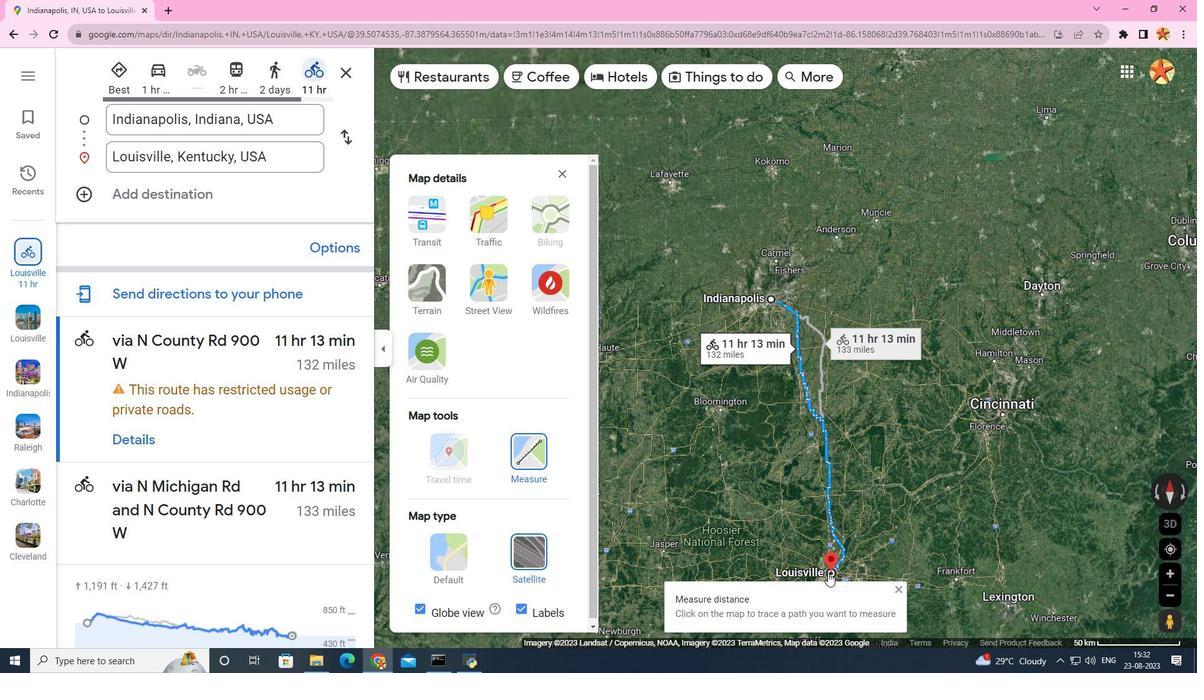
Action: Mouse pressed left at (828, 573)
Screenshot: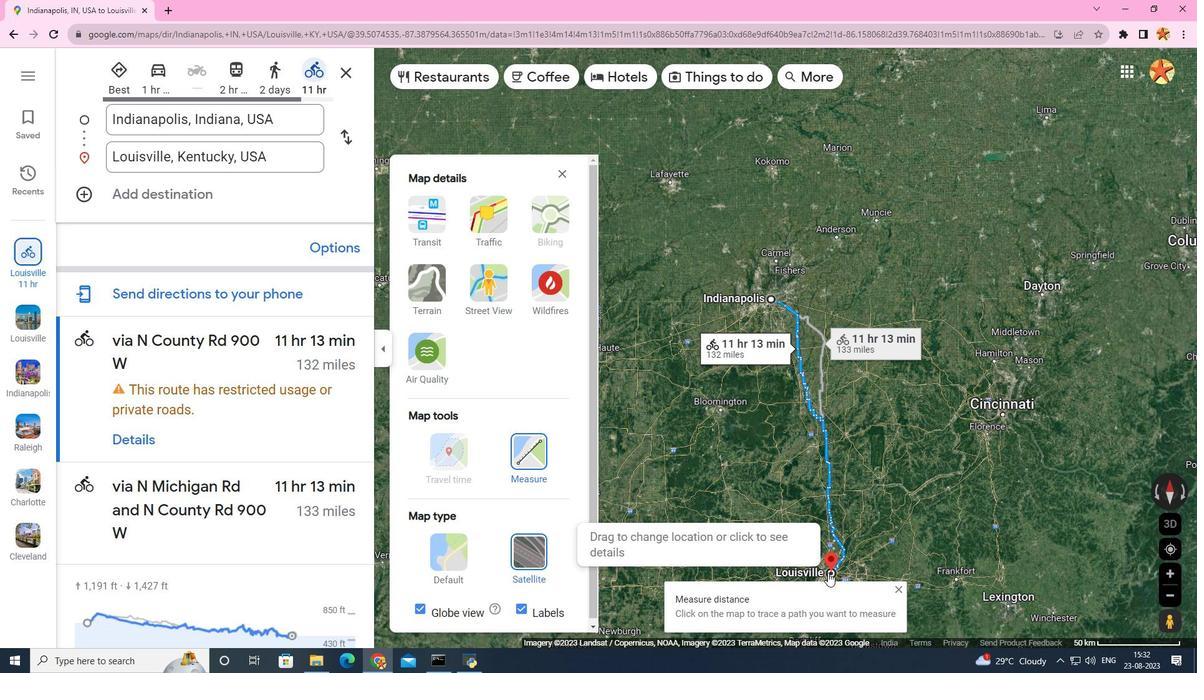 
Action: Mouse moved to (767, 297)
Screenshot: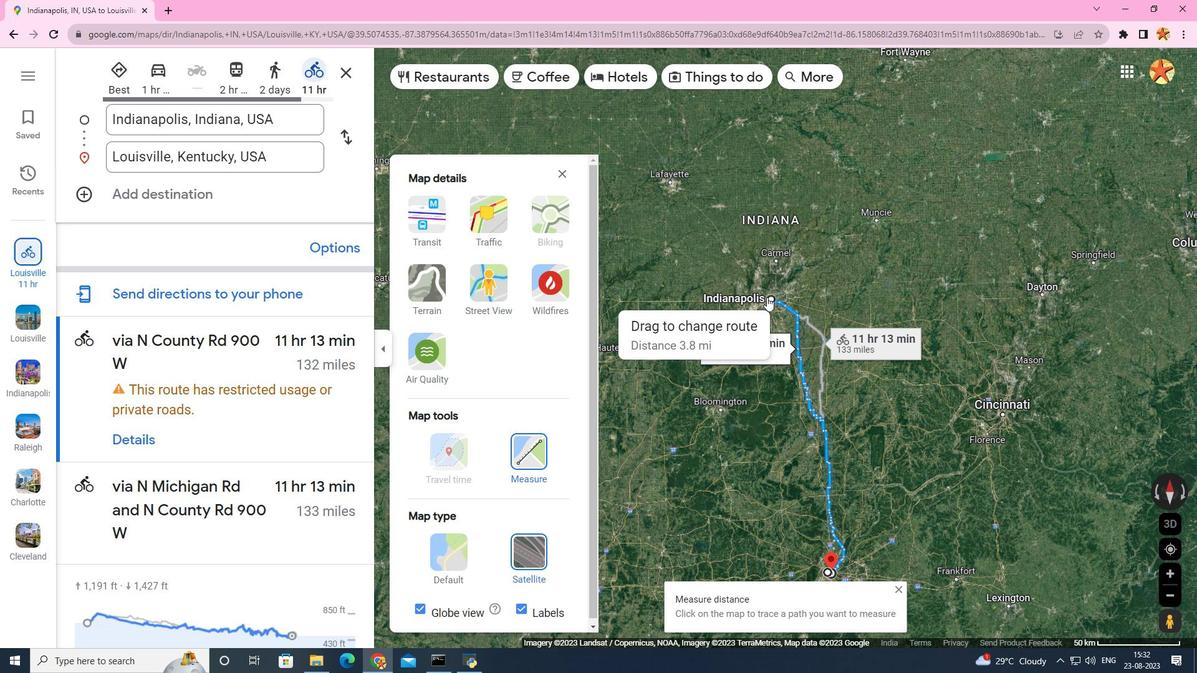 
Action: Mouse pressed left at (767, 297)
Screenshot: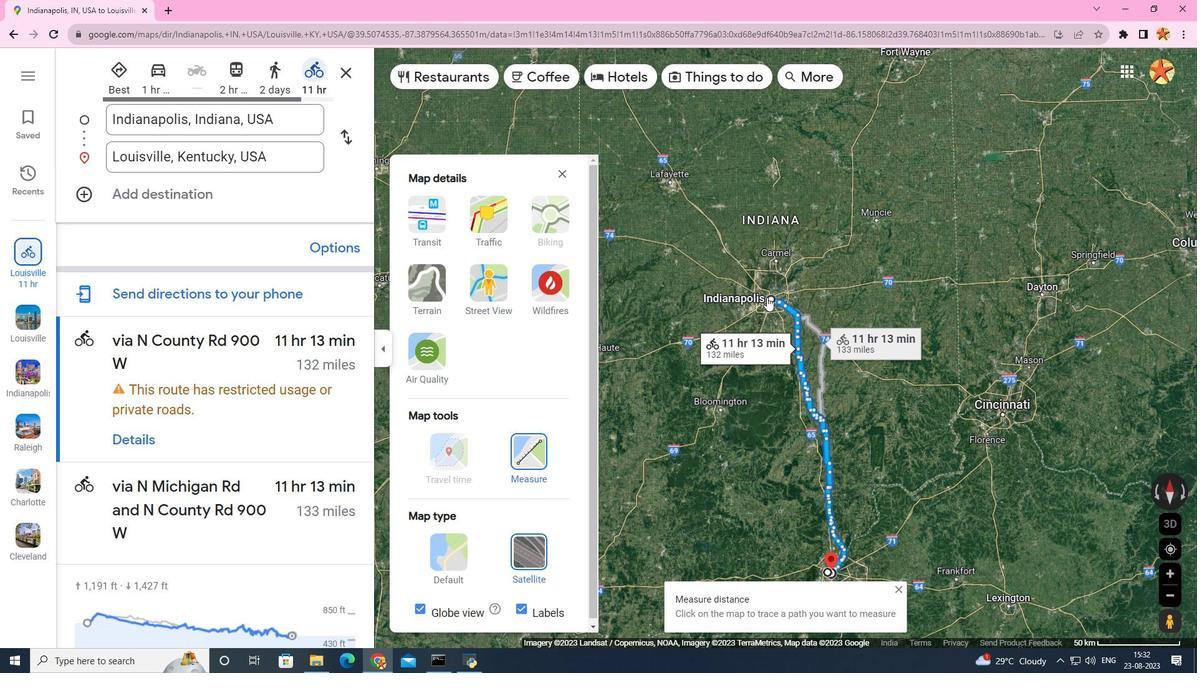 
Action: Mouse moved to (771, 300)
Screenshot: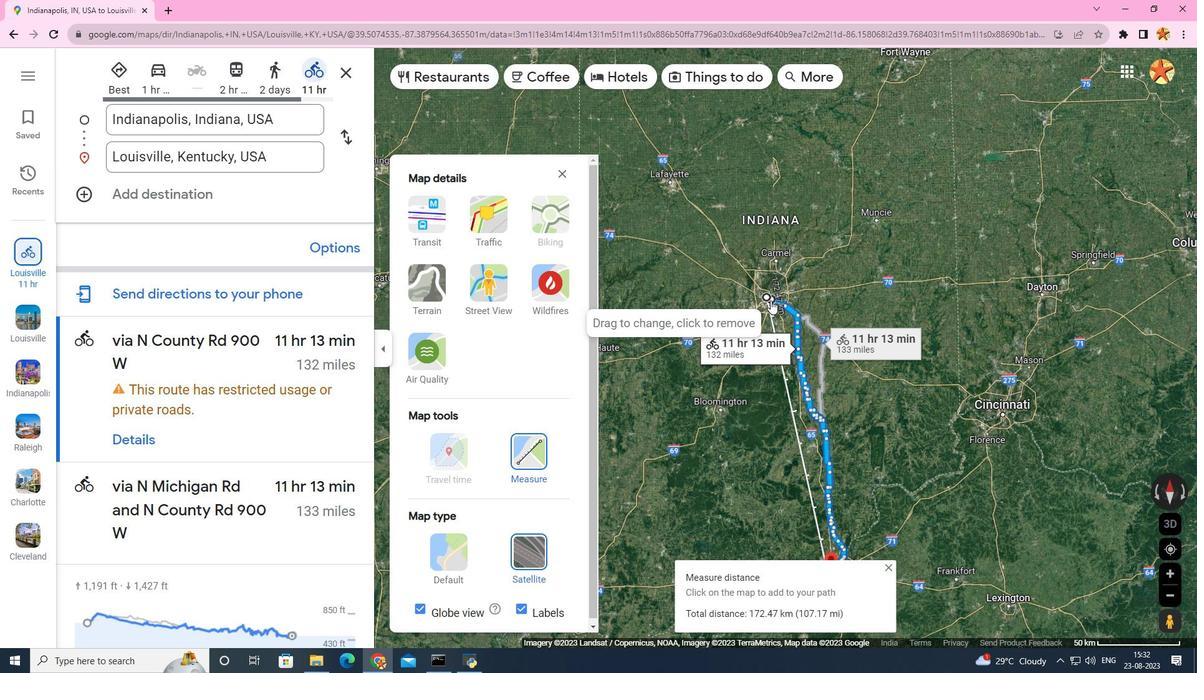 
Action: Mouse pressed left at (771, 300)
Screenshot: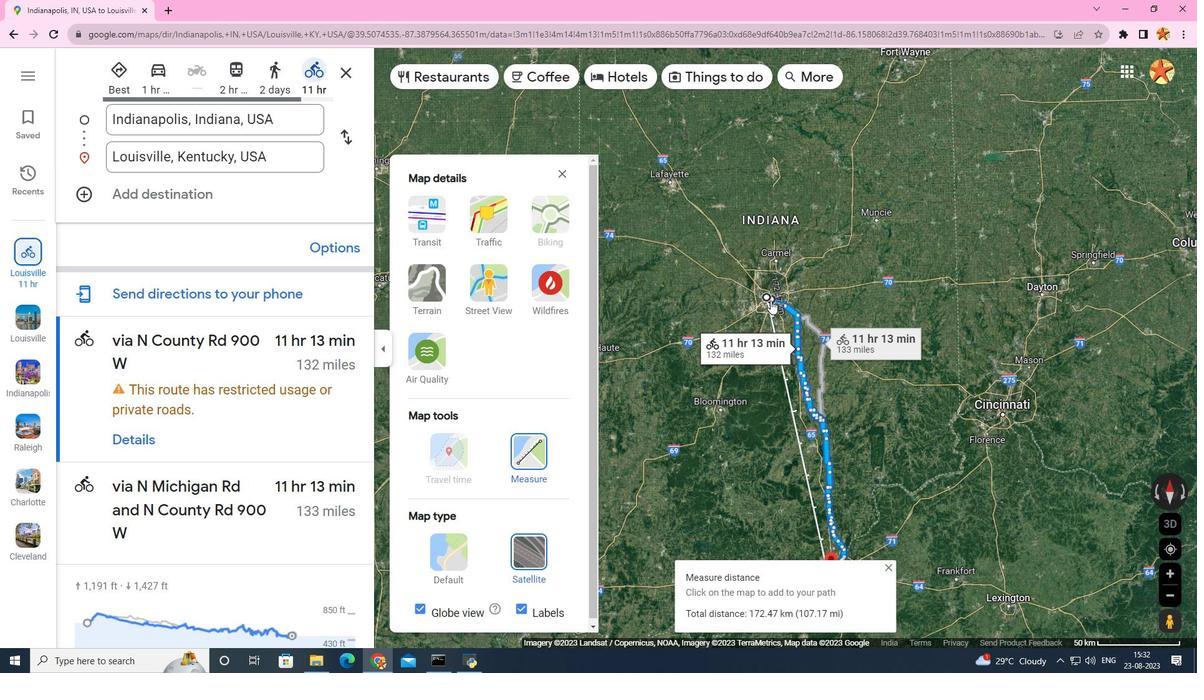 
Action: Mouse moved to (826, 570)
Screenshot: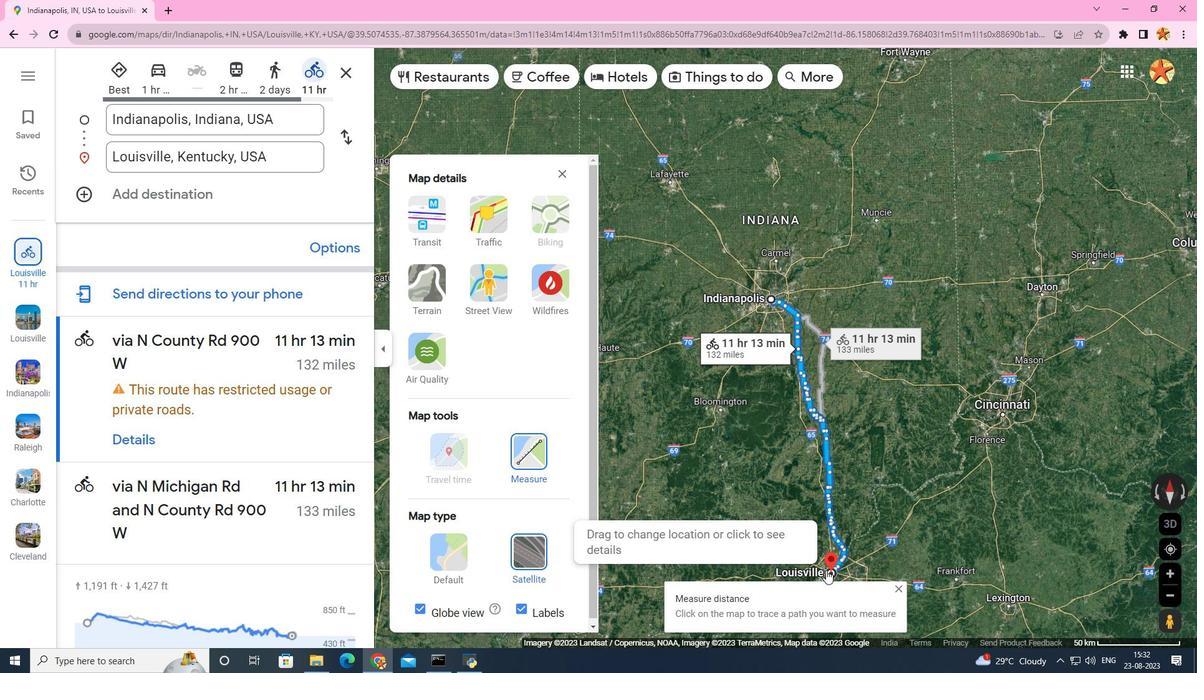 
Action: Mouse pressed left at (826, 570)
Screenshot: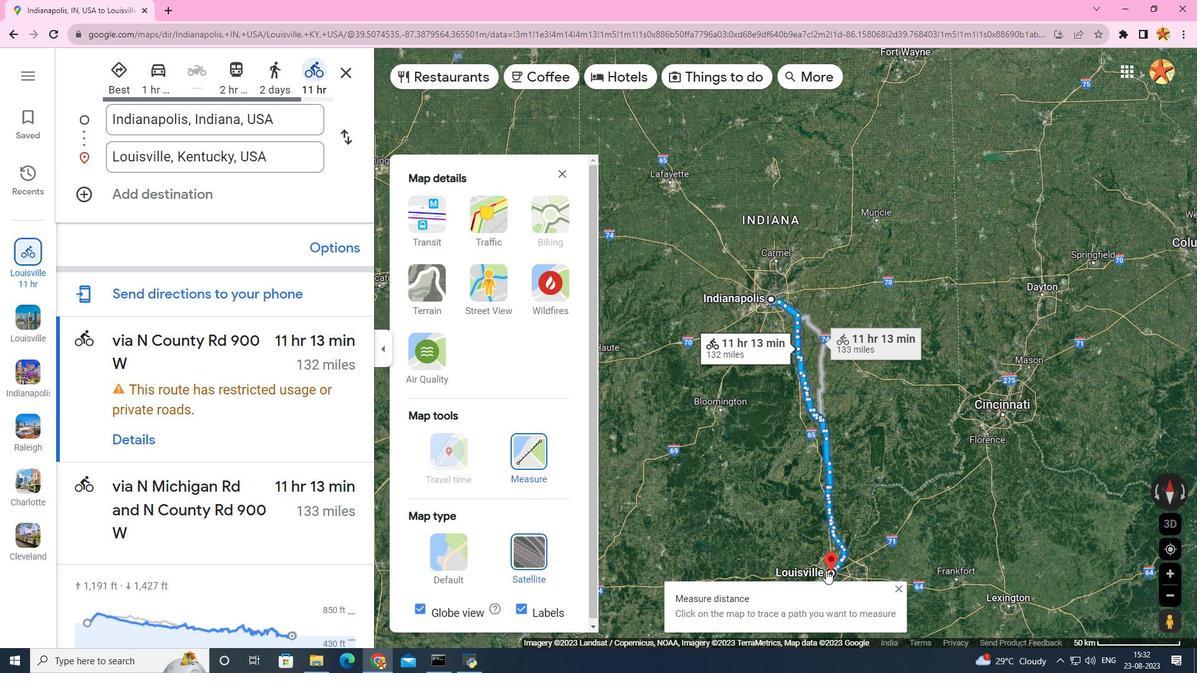 
Action: Mouse moved to (769, 298)
Screenshot: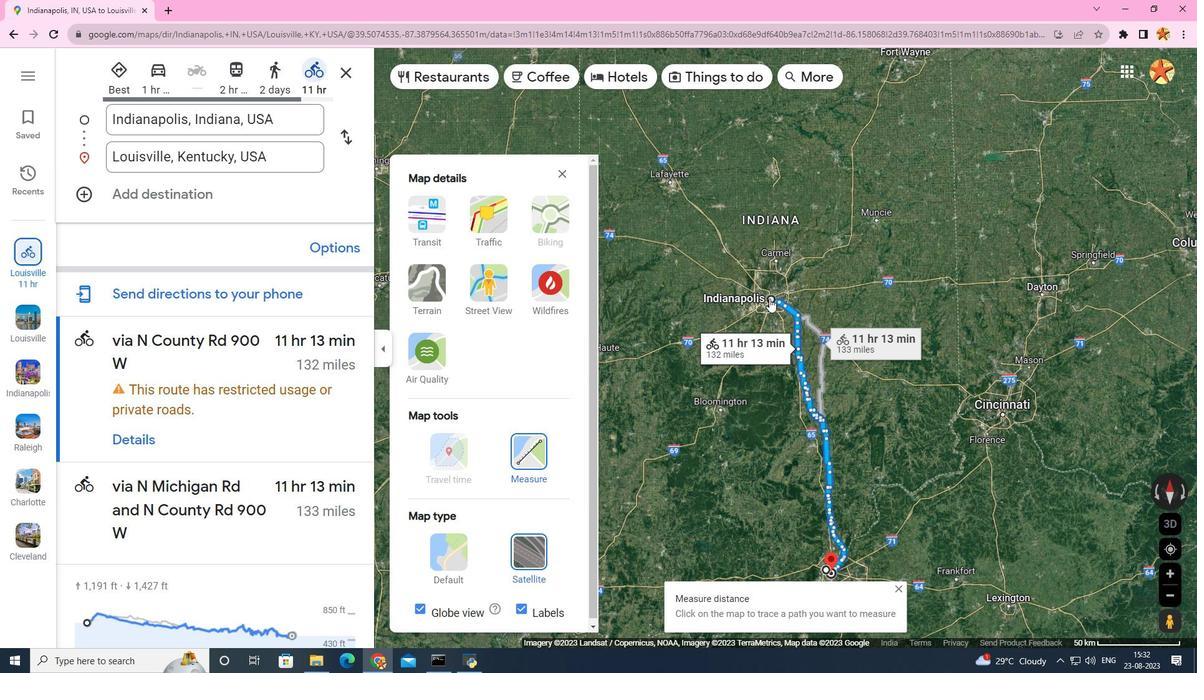 
Action: Mouse pressed left at (769, 298)
Screenshot: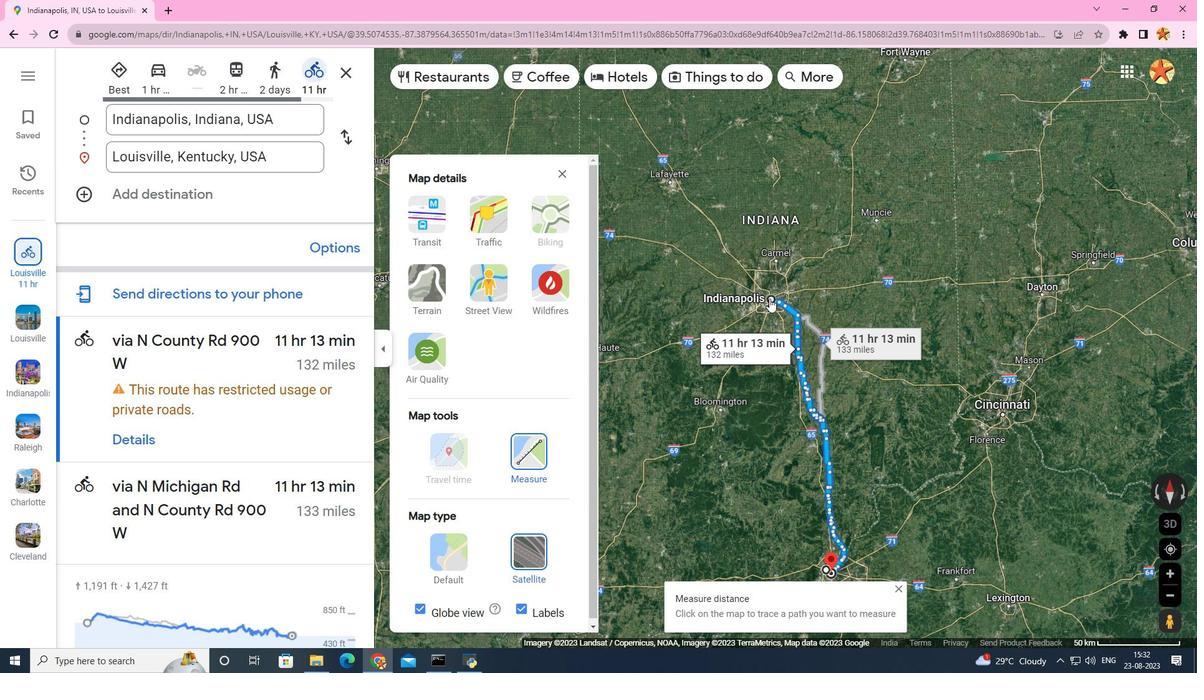 
